 Task: Search one way flight ticket for 3 adults, 3 children in business from Charleston: Yeager Airport to Greensboro: Piedmont Triad International Airport on 5-1-2023. Choice of flights is Emirates and Kenya Airways. Number of bags: 4 checked bags. Price is upto 25000. Outbound departure time preference is 0:00.
Action: Mouse moved to (178, 371)
Screenshot: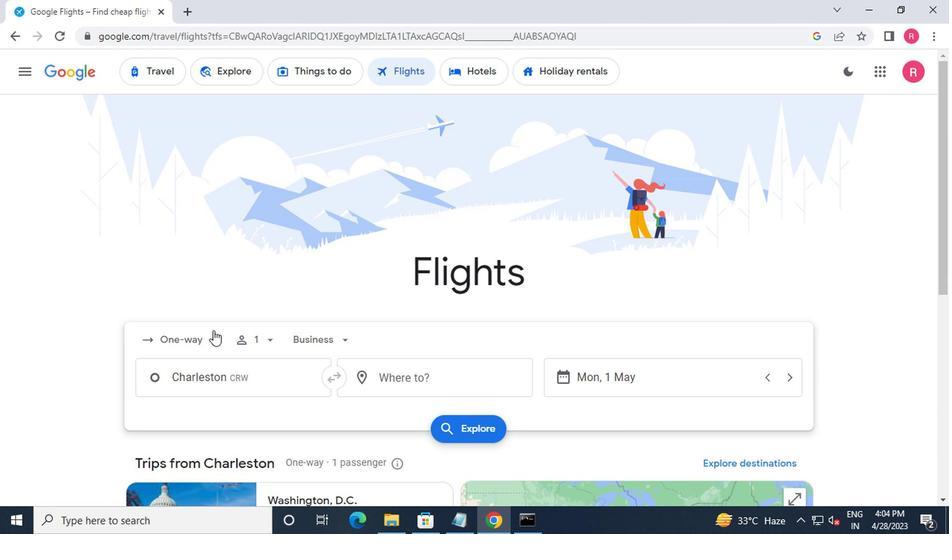 
Action: Mouse pressed left at (178, 371)
Screenshot: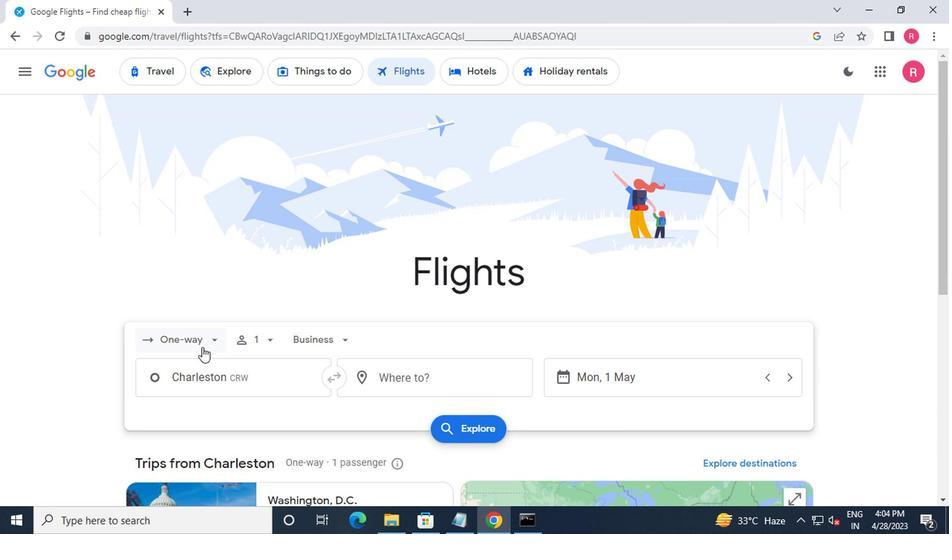 
Action: Mouse moved to (180, 348)
Screenshot: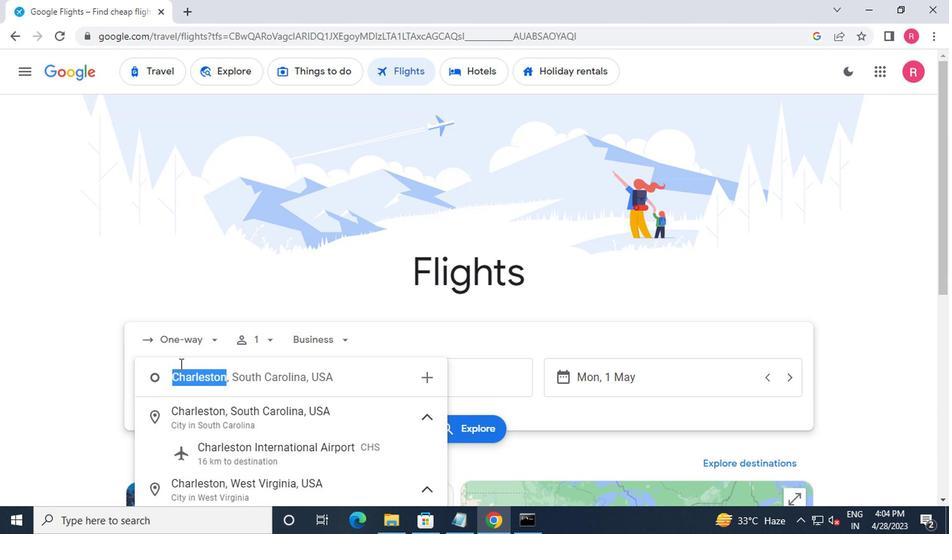 
Action: Mouse pressed left at (180, 348)
Screenshot: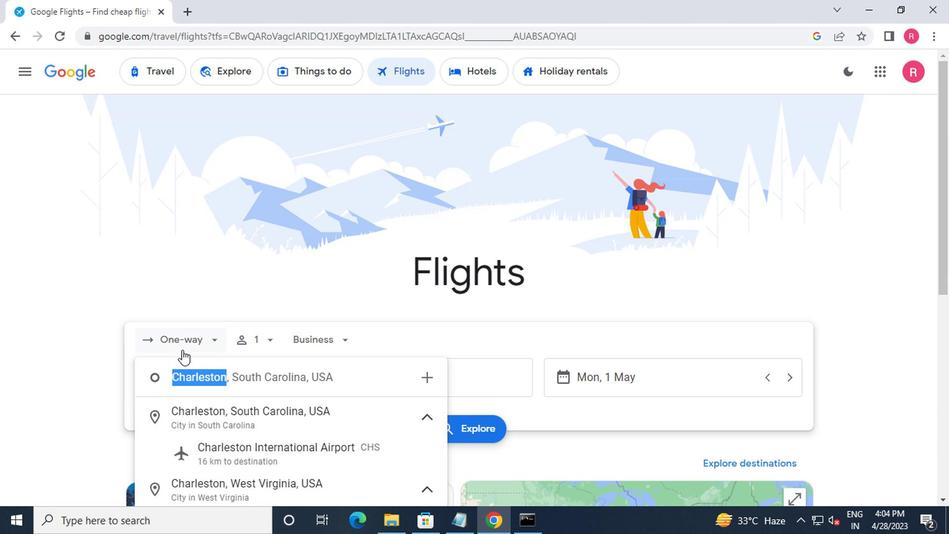 
Action: Mouse moved to (217, 410)
Screenshot: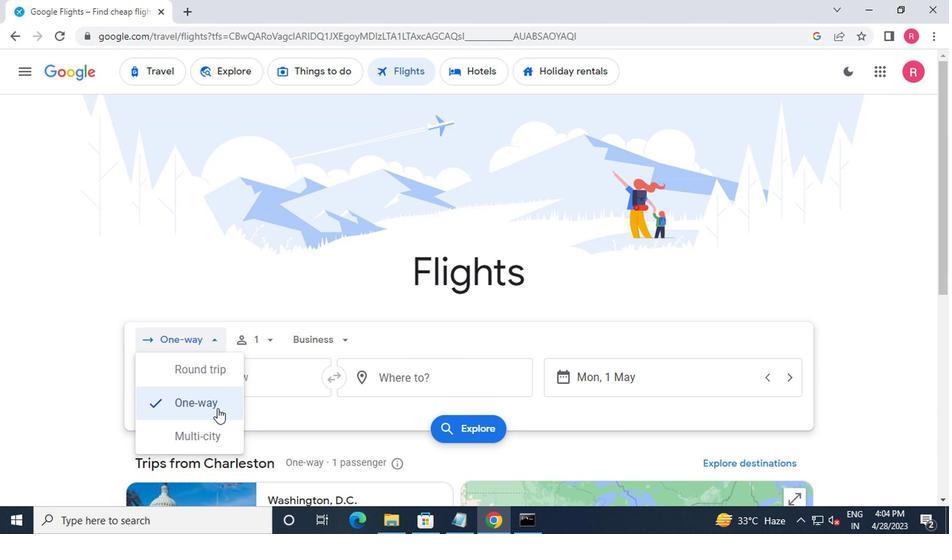 
Action: Mouse pressed left at (217, 410)
Screenshot: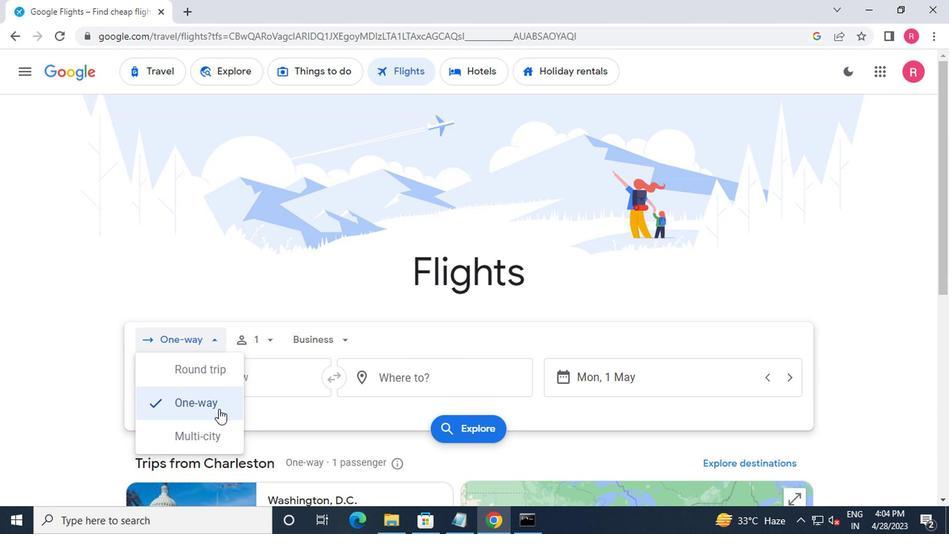 
Action: Mouse moved to (258, 346)
Screenshot: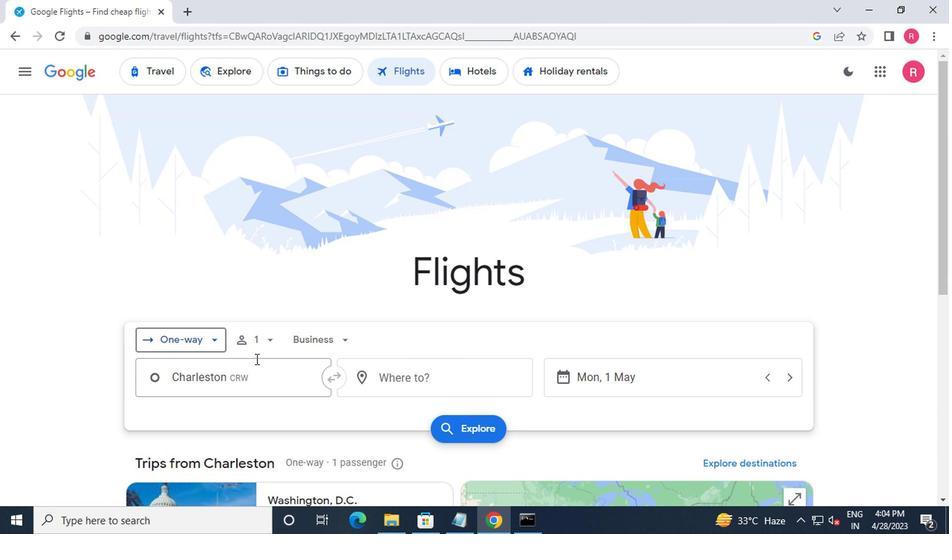 
Action: Mouse pressed left at (258, 346)
Screenshot: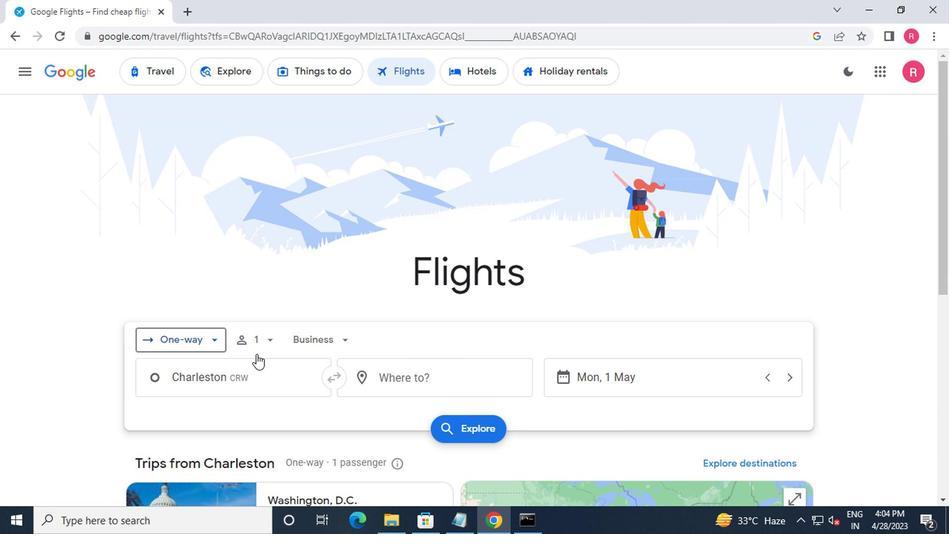 
Action: Mouse moved to (378, 381)
Screenshot: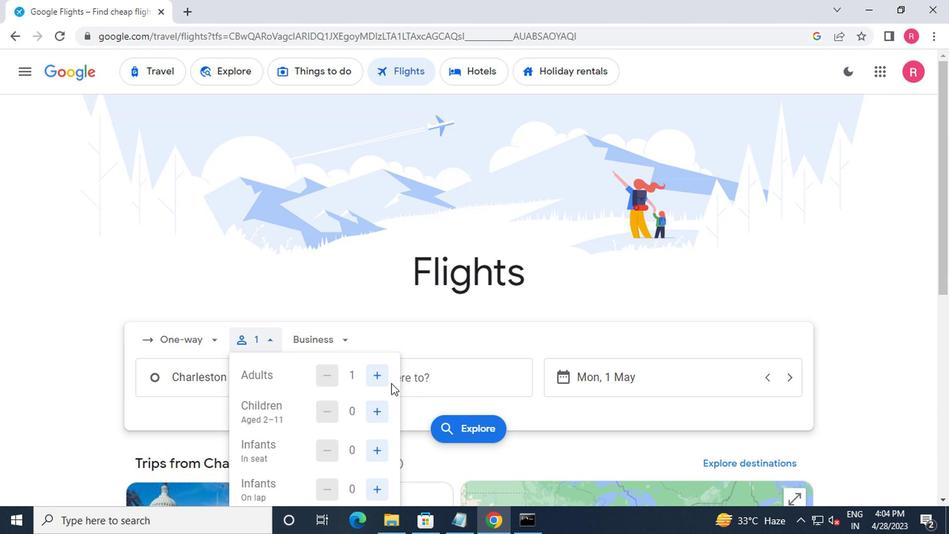 
Action: Mouse pressed left at (378, 381)
Screenshot: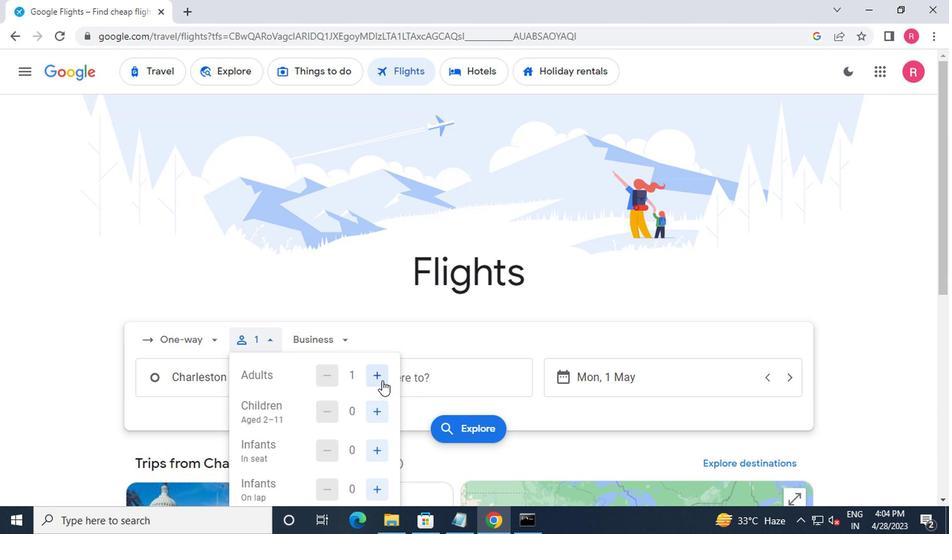 
Action: Mouse moved to (378, 381)
Screenshot: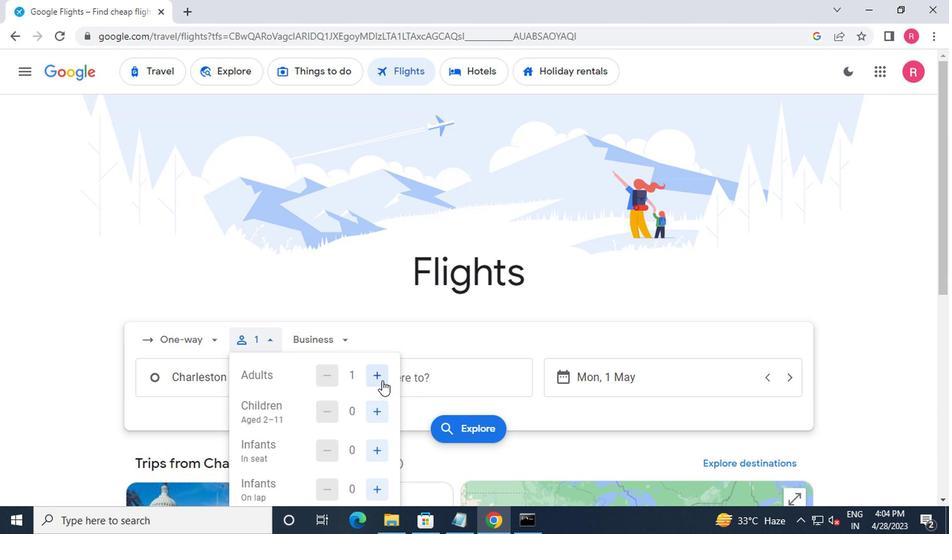 
Action: Mouse pressed left at (378, 381)
Screenshot: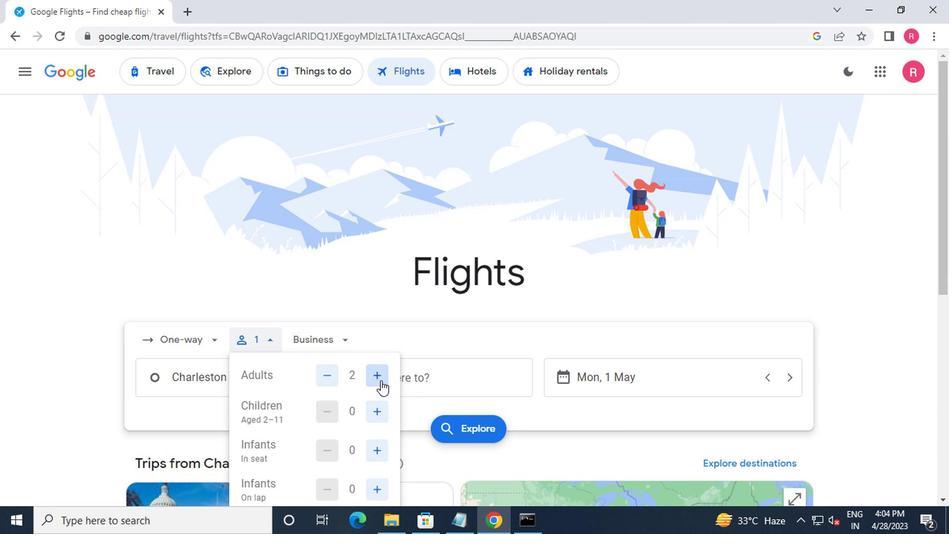 
Action: Mouse moved to (326, 378)
Screenshot: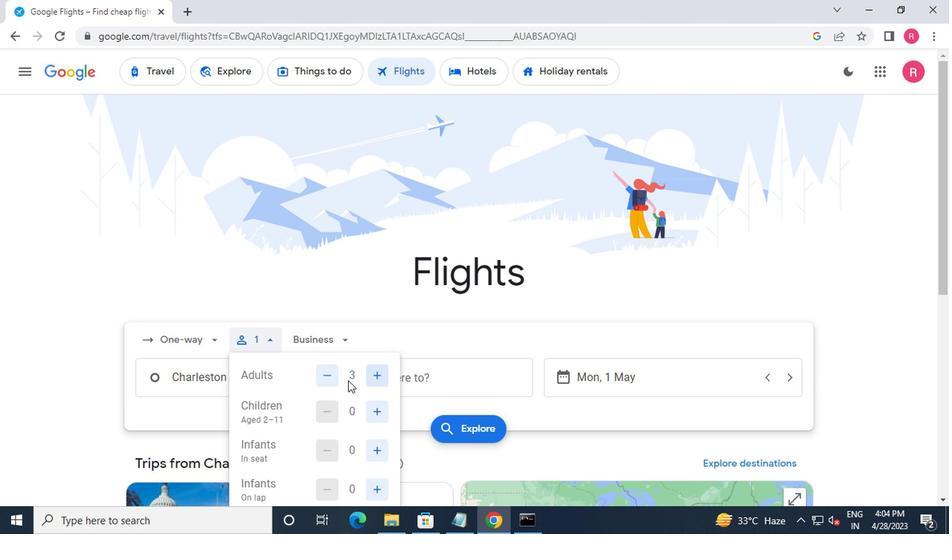 
Action: Mouse pressed left at (326, 378)
Screenshot: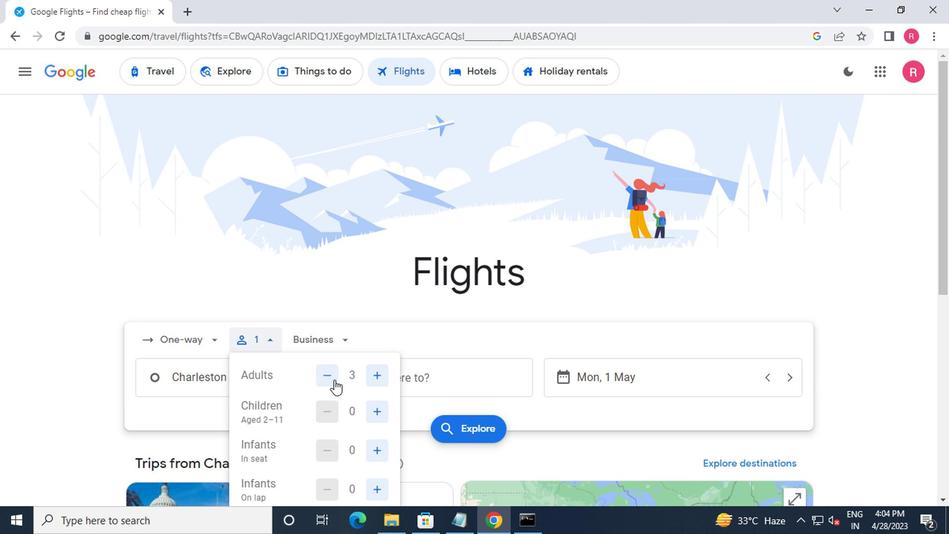 
Action: Mouse moved to (377, 448)
Screenshot: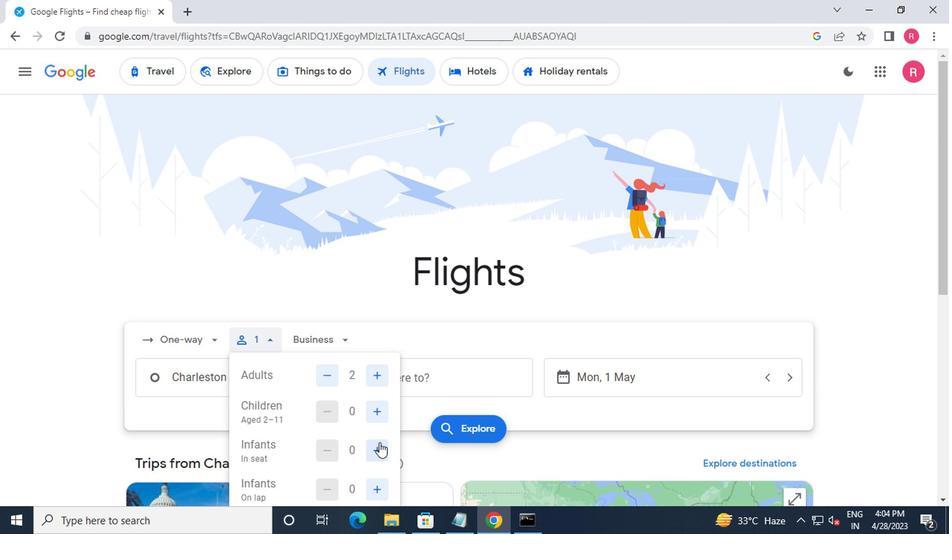 
Action: Mouse pressed left at (377, 448)
Screenshot: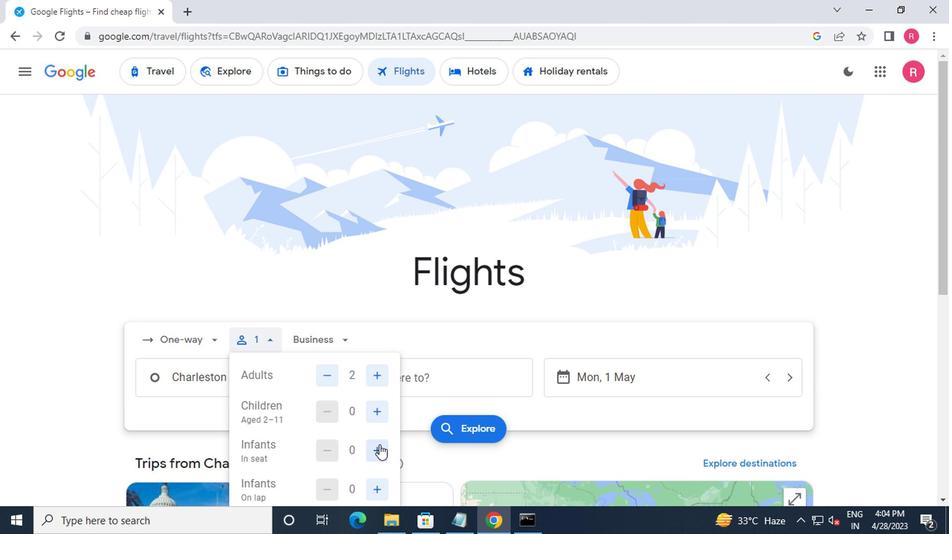 
Action: Mouse moved to (377, 448)
Screenshot: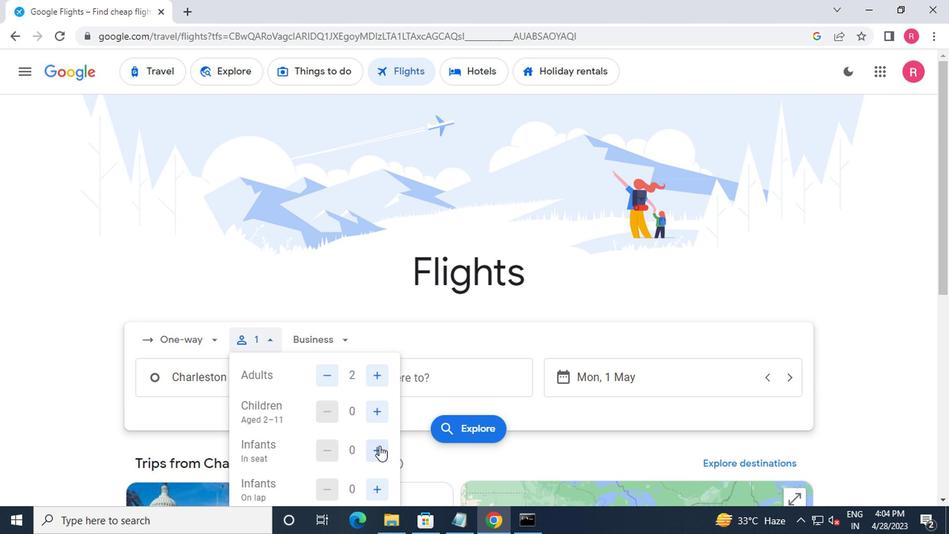 
Action: Mouse pressed left at (377, 448)
Screenshot: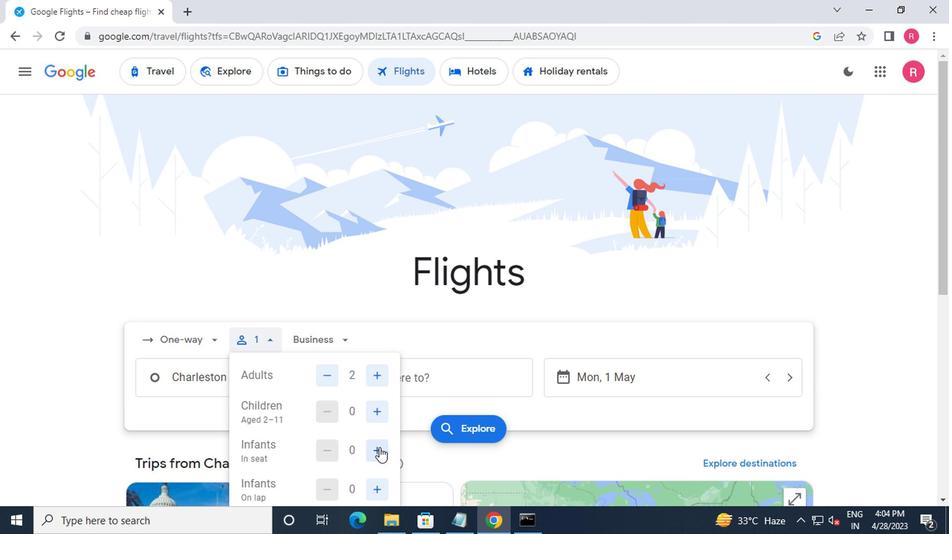 
Action: Mouse moved to (374, 489)
Screenshot: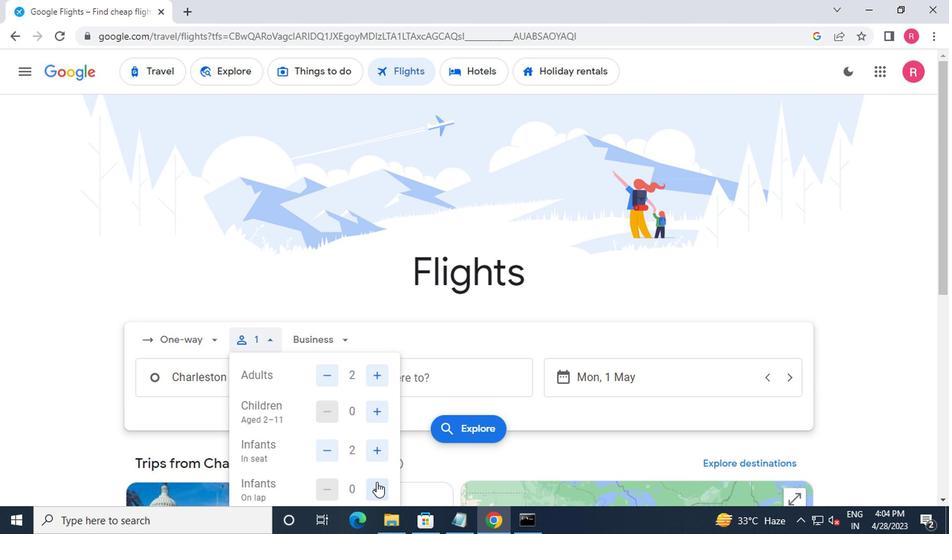 
Action: Mouse pressed left at (374, 489)
Screenshot: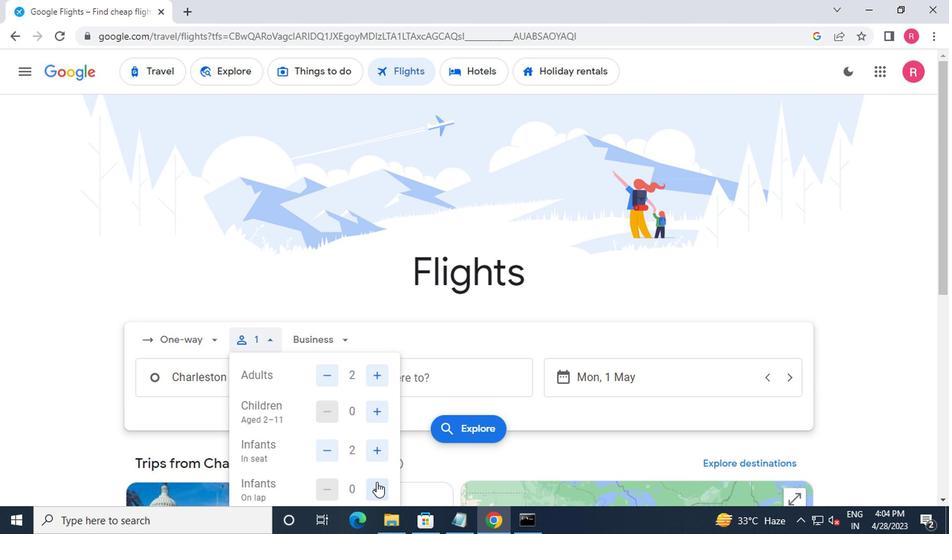
Action: Mouse moved to (331, 342)
Screenshot: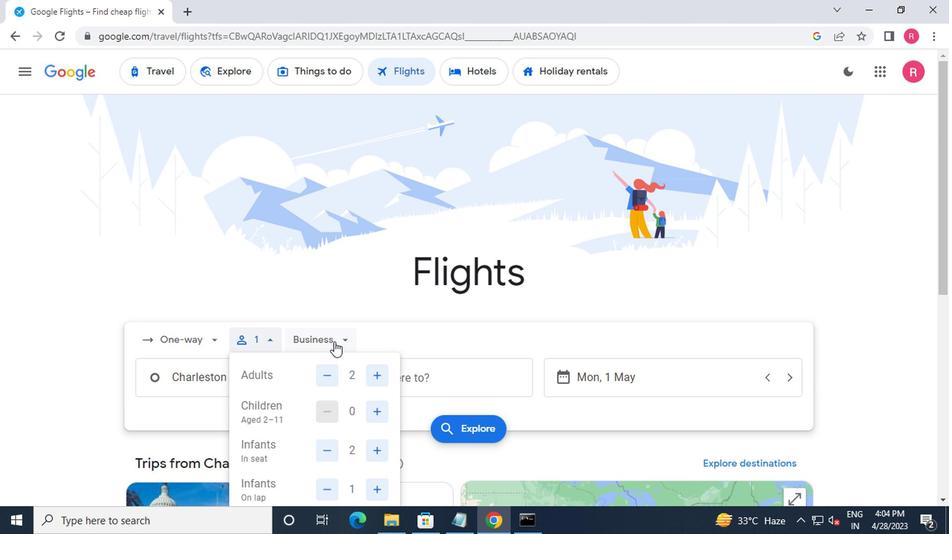 
Action: Mouse pressed left at (331, 342)
Screenshot: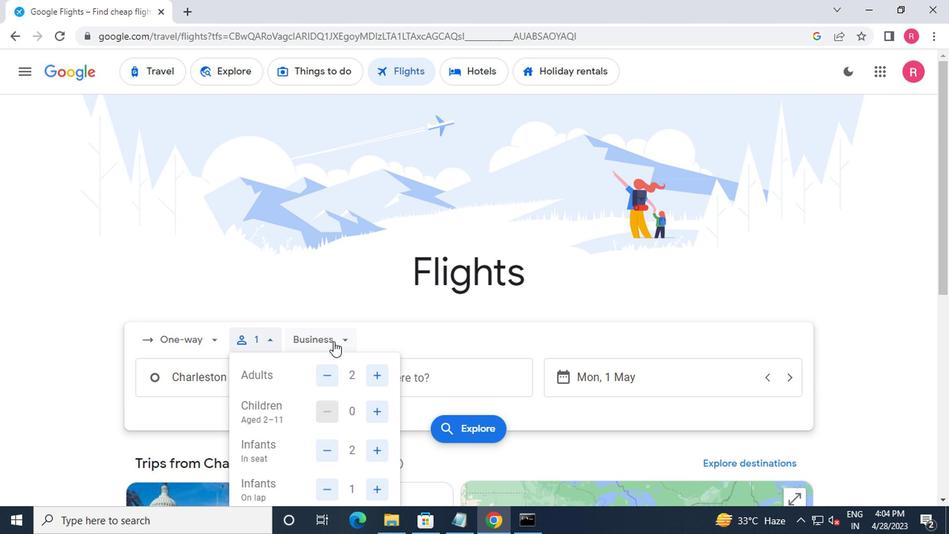 
Action: Mouse moved to (332, 476)
Screenshot: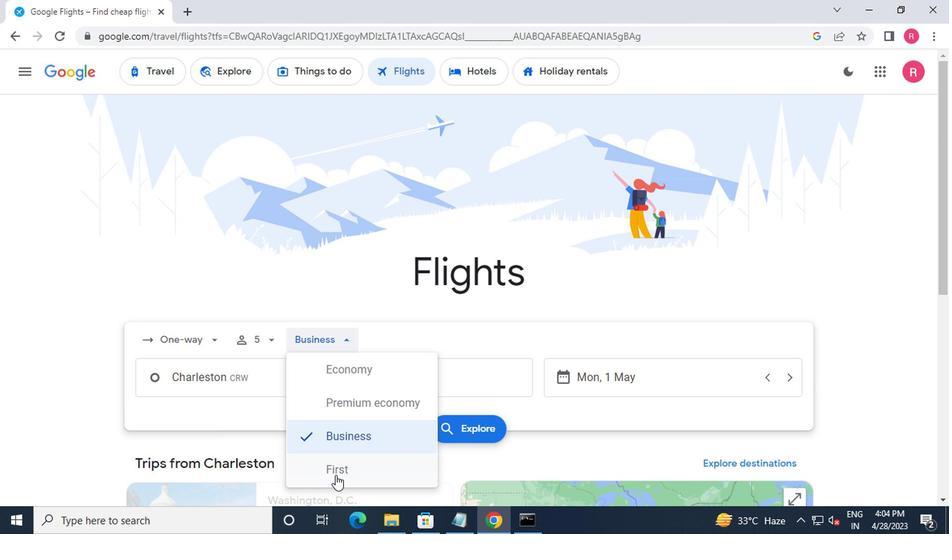 
Action: Mouse pressed left at (332, 476)
Screenshot: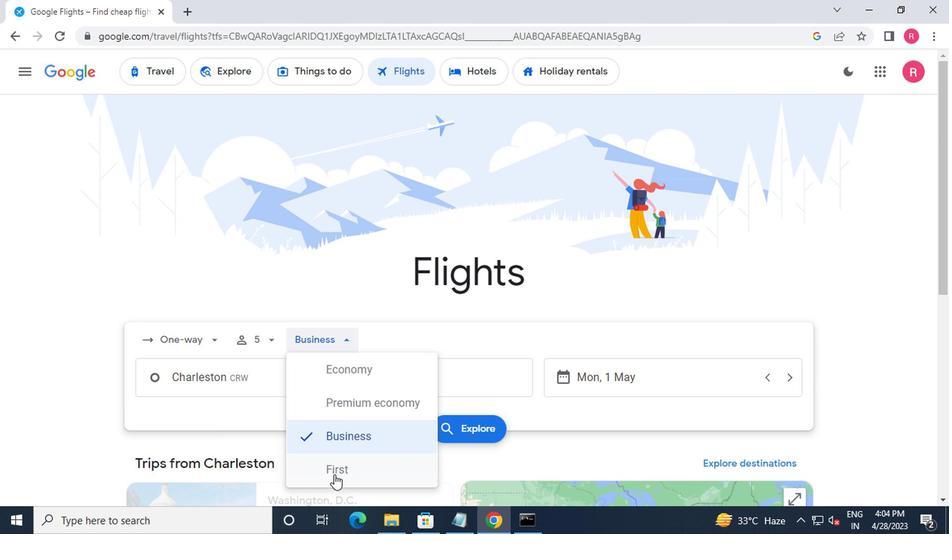 
Action: Mouse moved to (271, 395)
Screenshot: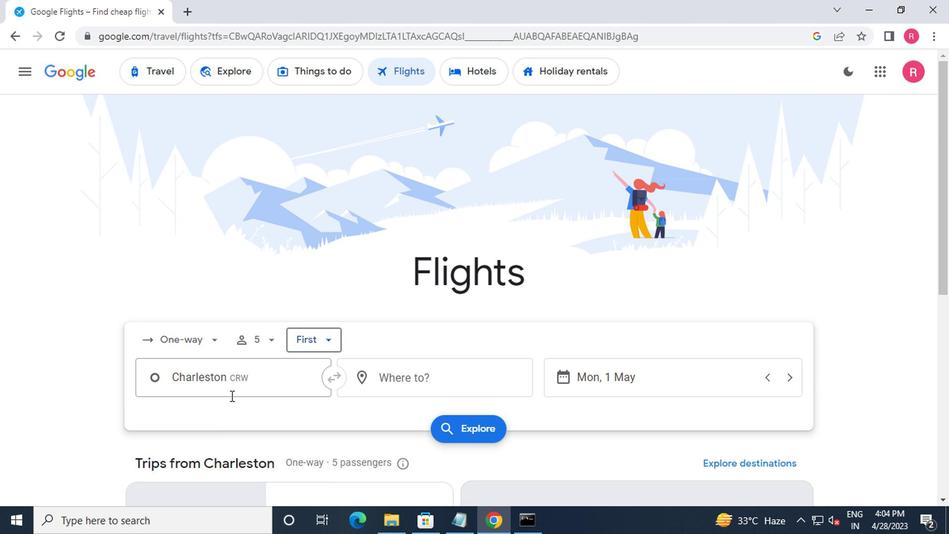 
Action: Mouse pressed left at (271, 395)
Screenshot: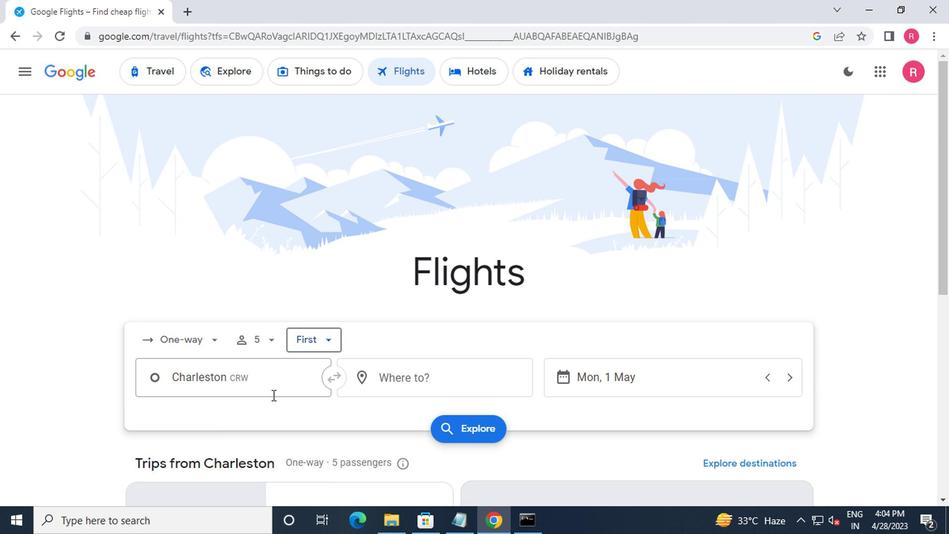 
Action: Mouse moved to (270, 404)
Screenshot: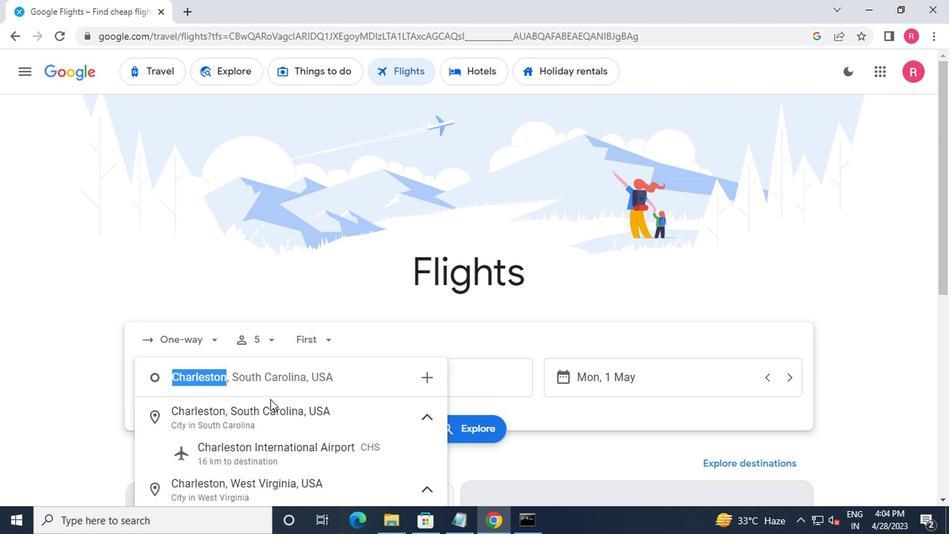
Action: Key pressed <Key.shift><Key.shift><Key.shift><Key.shift><Key.shift><Key.shift><Key.shift><Key.shift>YEAGER
Screenshot: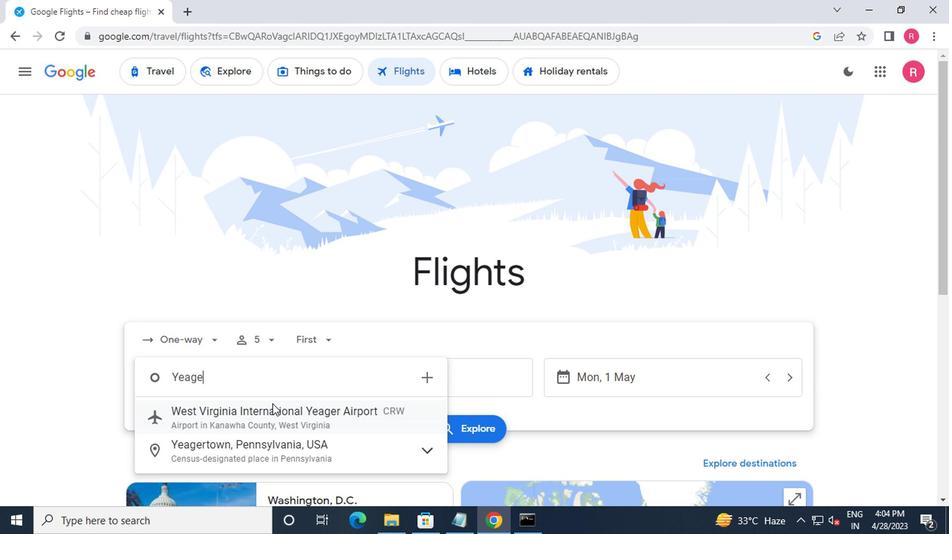 
Action: Mouse moved to (270, 407)
Screenshot: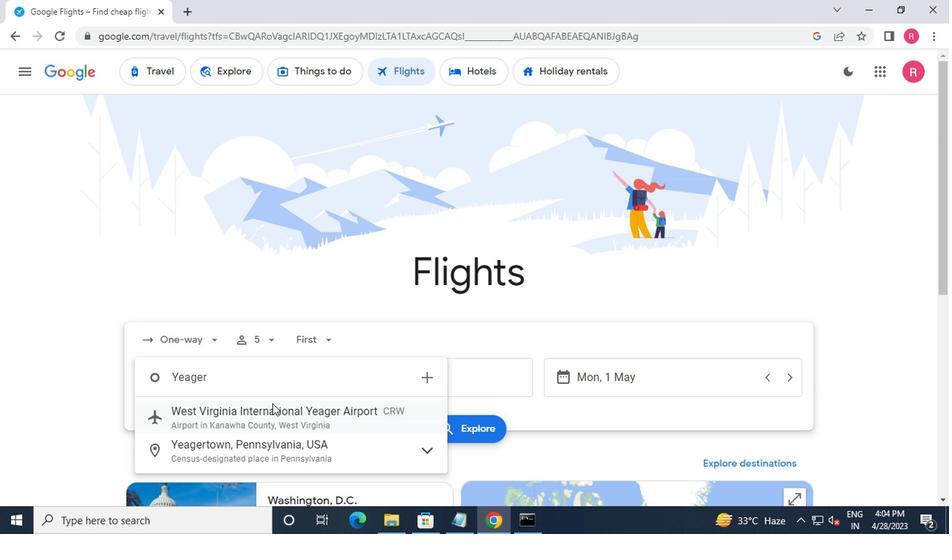 
Action: Mouse pressed left at (270, 407)
Screenshot: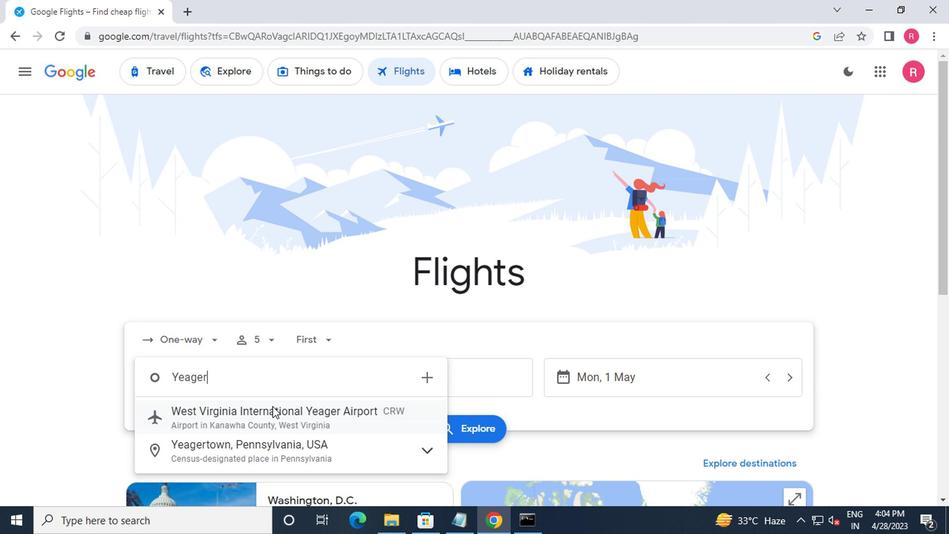 
Action: Mouse moved to (265, 419)
Screenshot: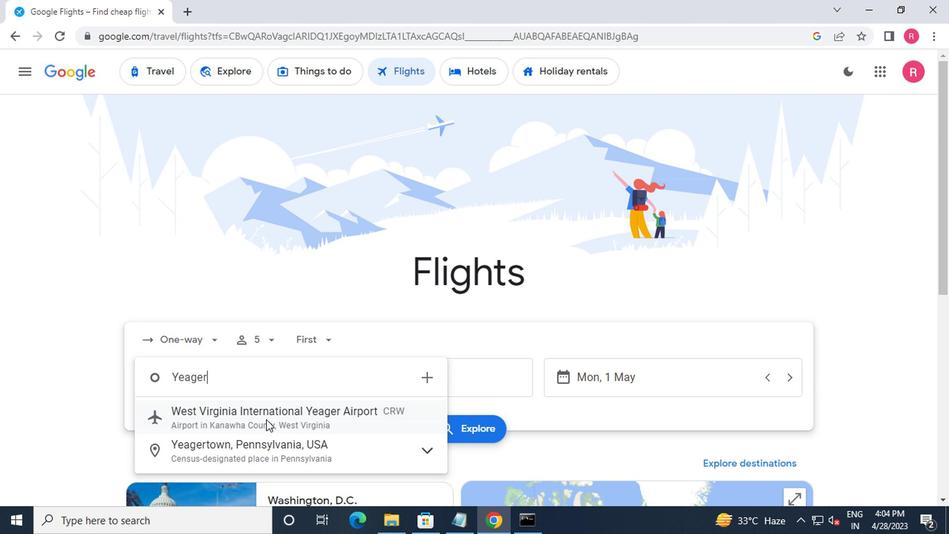 
Action: Mouse pressed left at (265, 419)
Screenshot: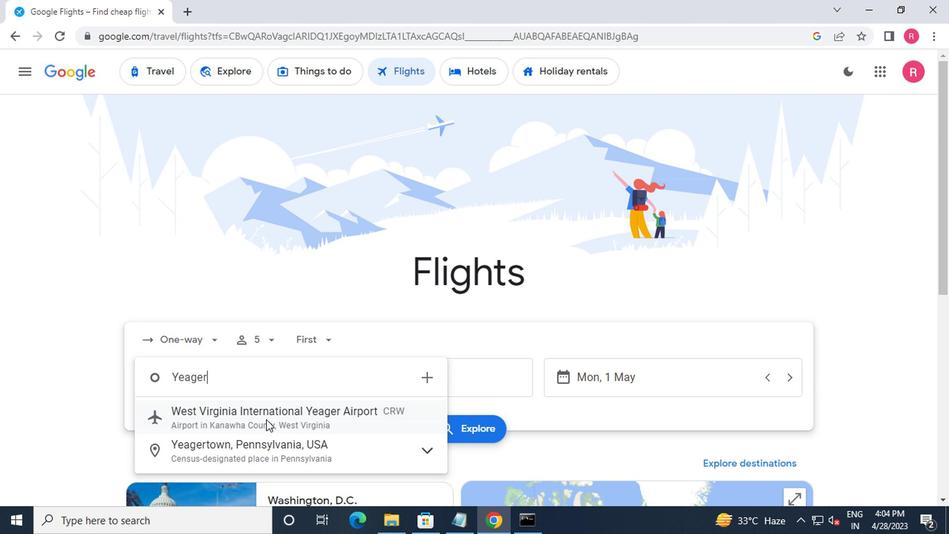 
Action: Mouse moved to (412, 374)
Screenshot: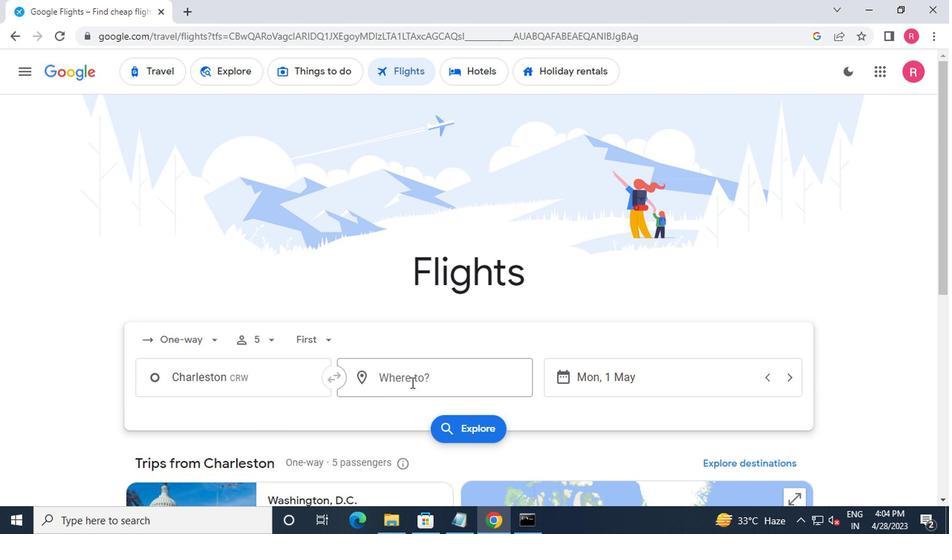 
Action: Mouse pressed left at (412, 374)
Screenshot: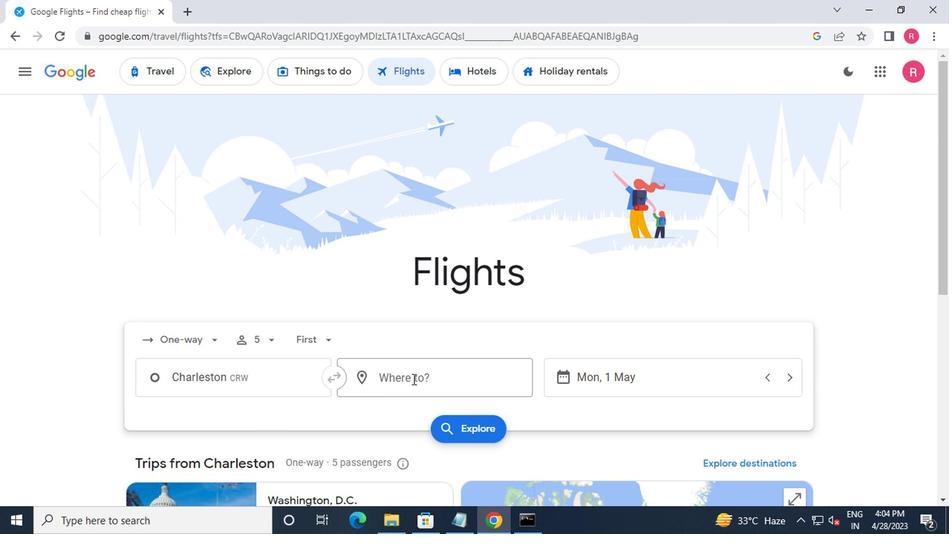 
Action: Mouse moved to (399, 436)
Screenshot: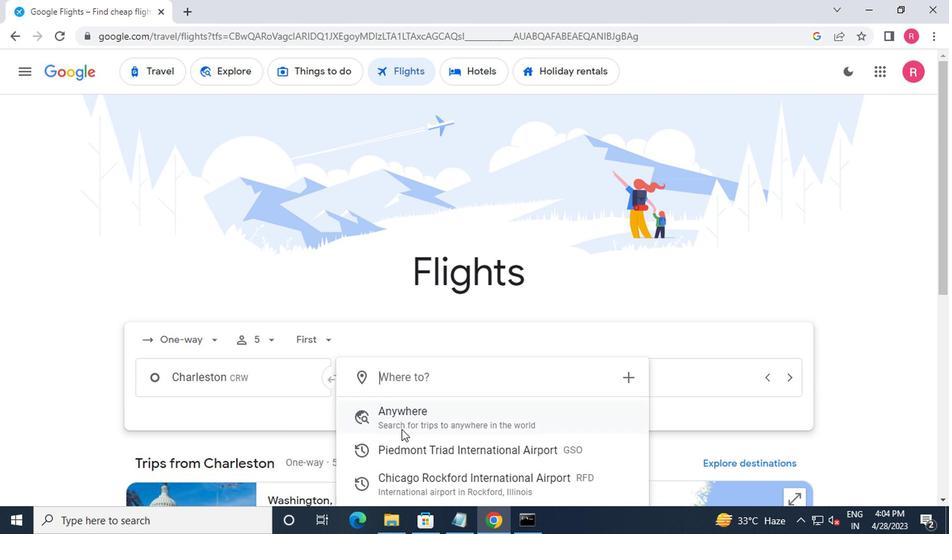 
Action: Mouse scrolled (399, 435) with delta (0, 0)
Screenshot: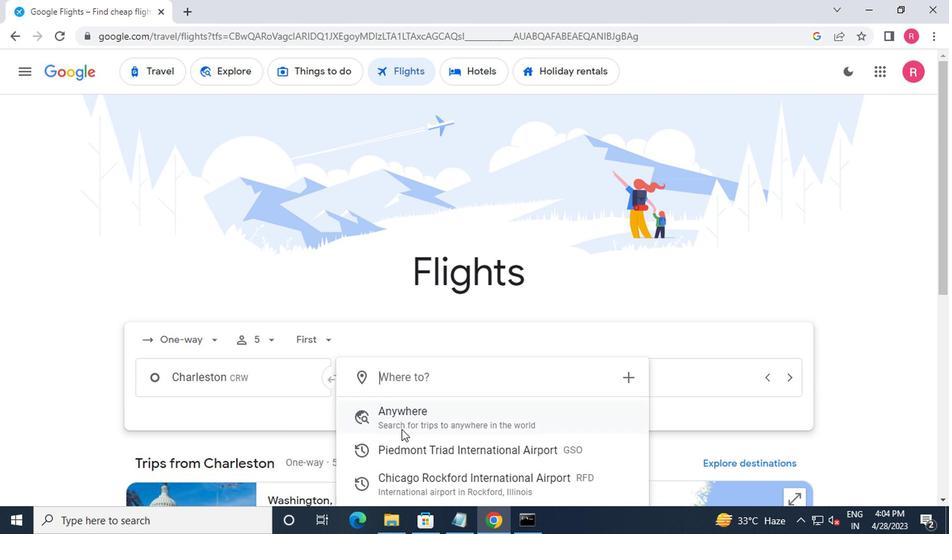 
Action: Mouse moved to (399, 436)
Screenshot: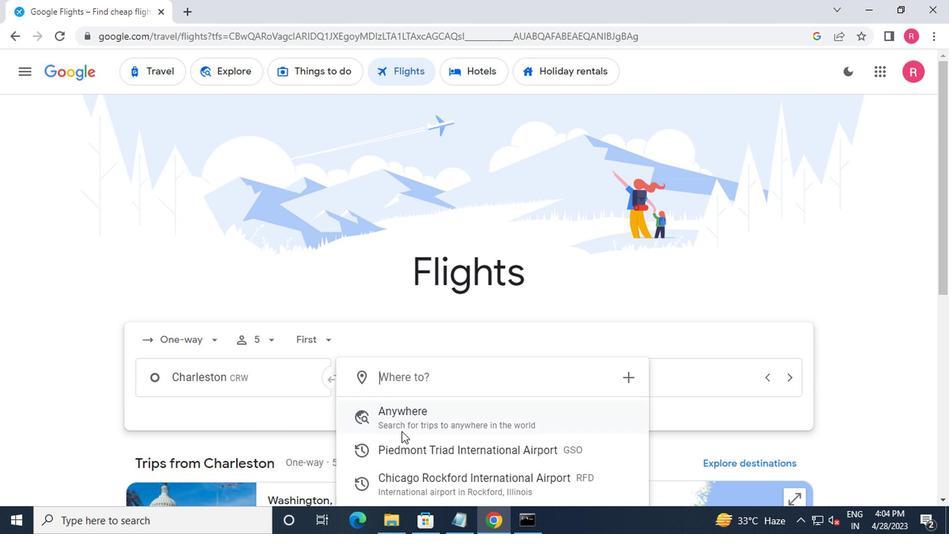 
Action: Mouse scrolled (399, 436) with delta (0, 0)
Screenshot: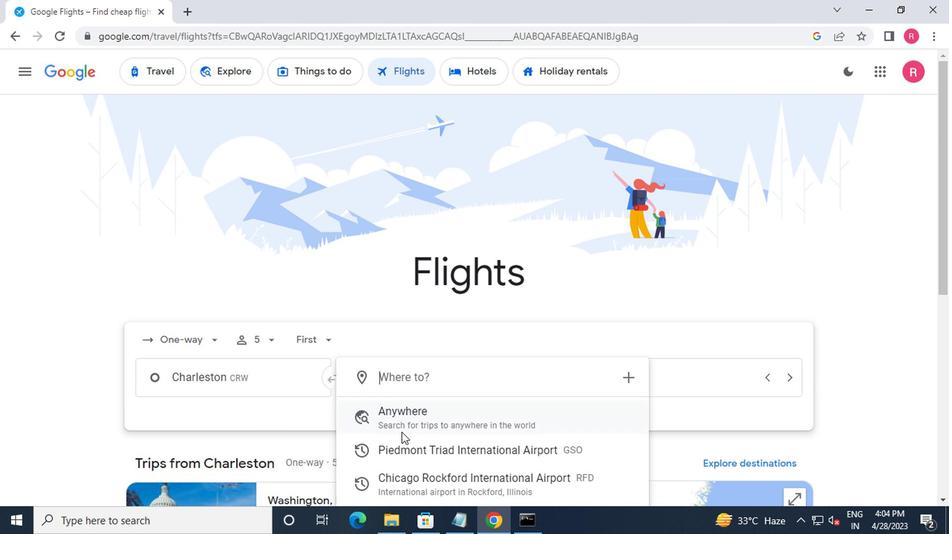
Action: Mouse moved to (403, 388)
Screenshot: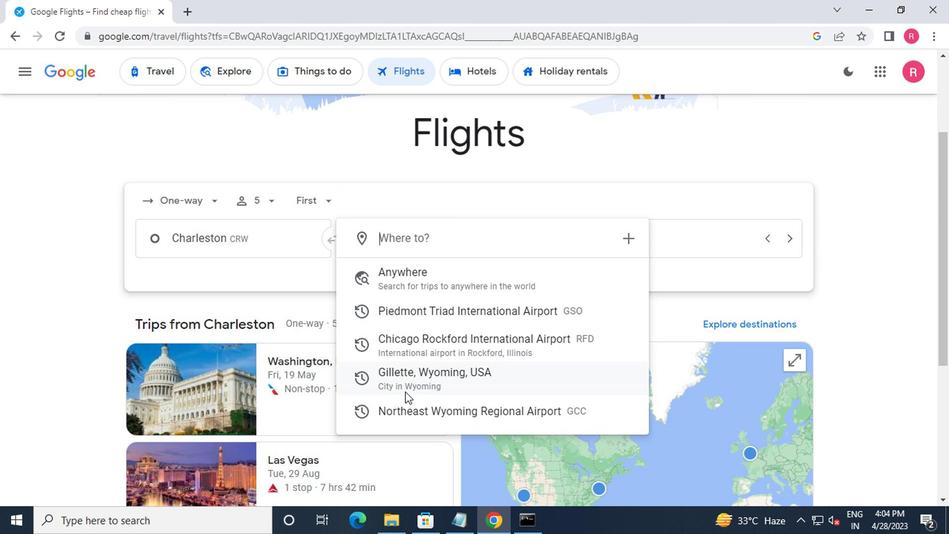 
Action: Mouse pressed left at (403, 388)
Screenshot: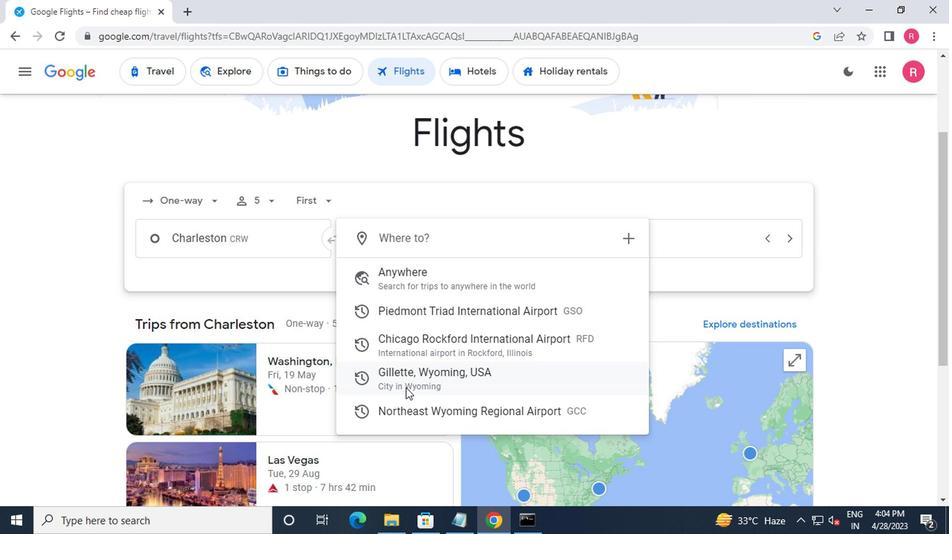 
Action: Mouse moved to (638, 240)
Screenshot: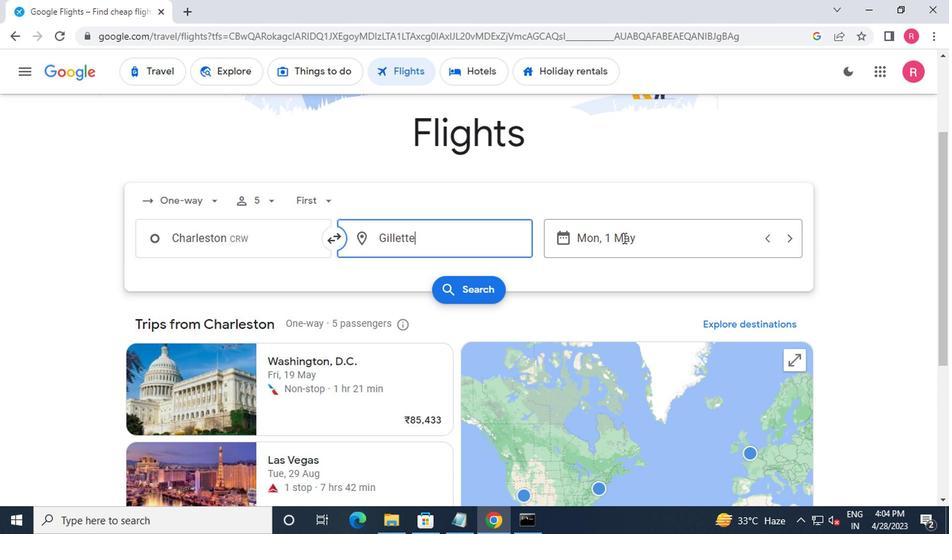 
Action: Mouse pressed left at (638, 240)
Screenshot: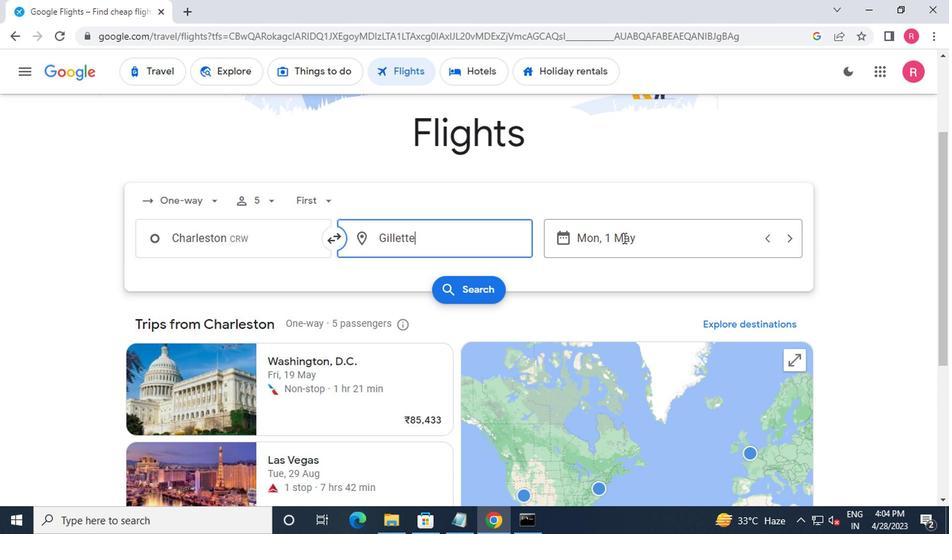 
Action: Mouse moved to (614, 261)
Screenshot: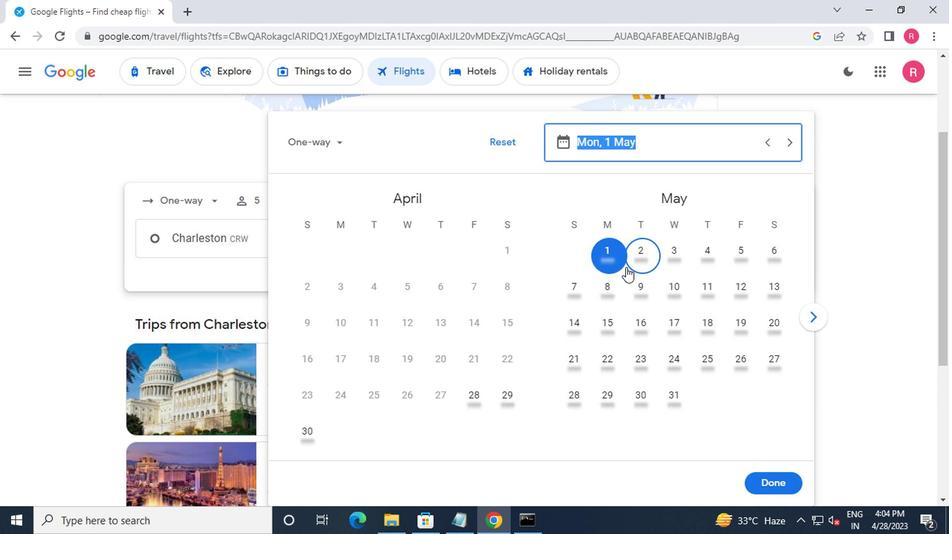 
Action: Mouse pressed left at (614, 261)
Screenshot: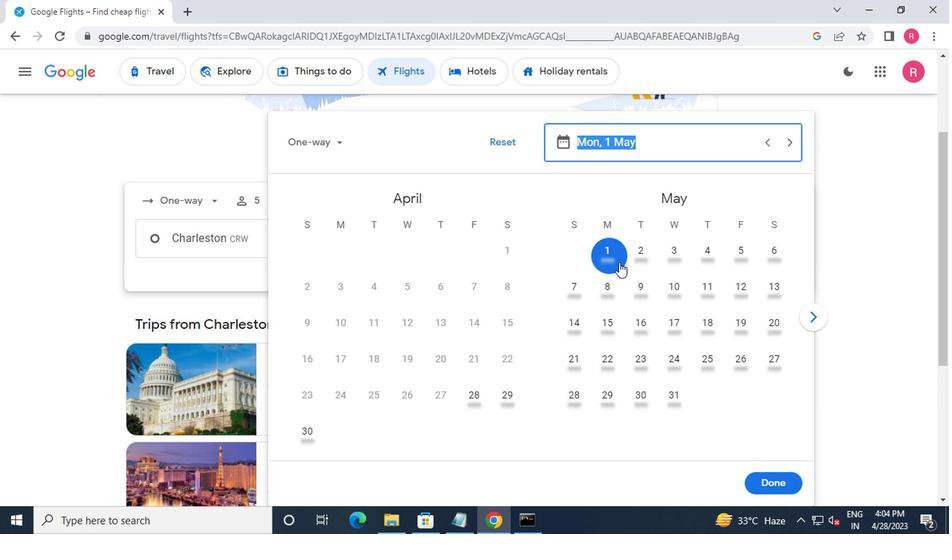 
Action: Mouse moved to (770, 488)
Screenshot: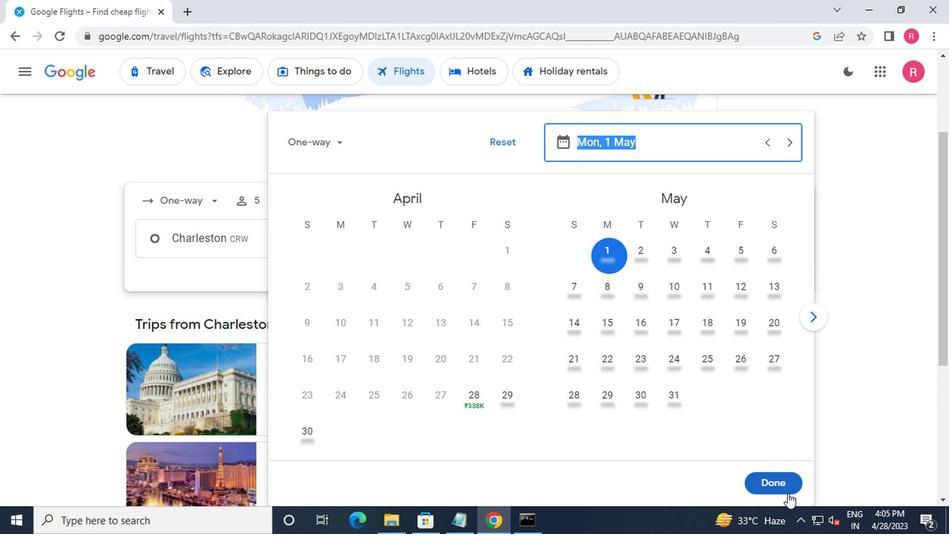 
Action: Mouse pressed left at (770, 488)
Screenshot: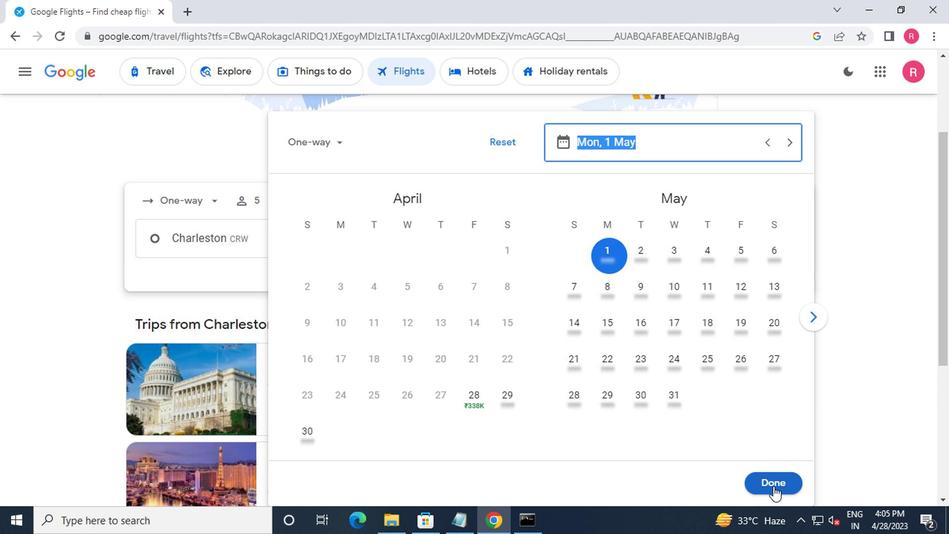 
Action: Mouse moved to (470, 299)
Screenshot: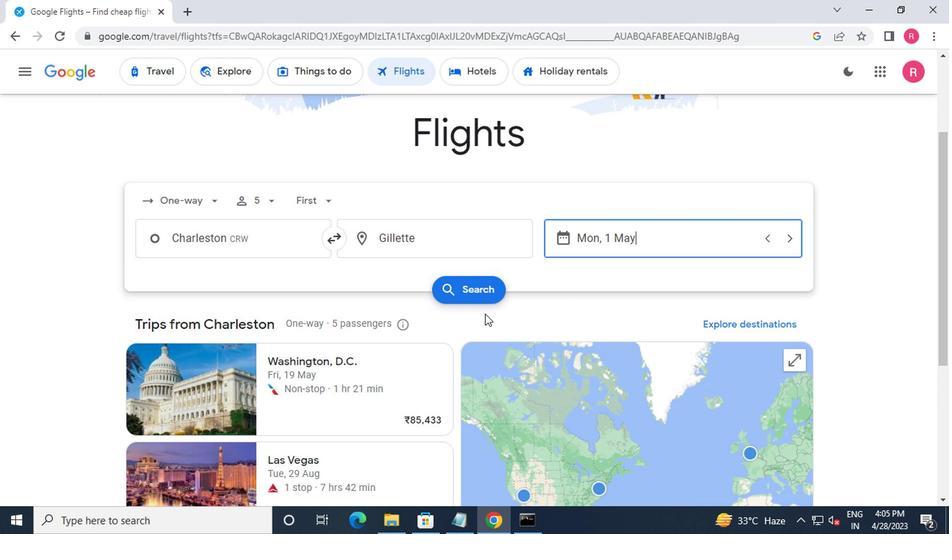 
Action: Mouse pressed left at (470, 299)
Screenshot: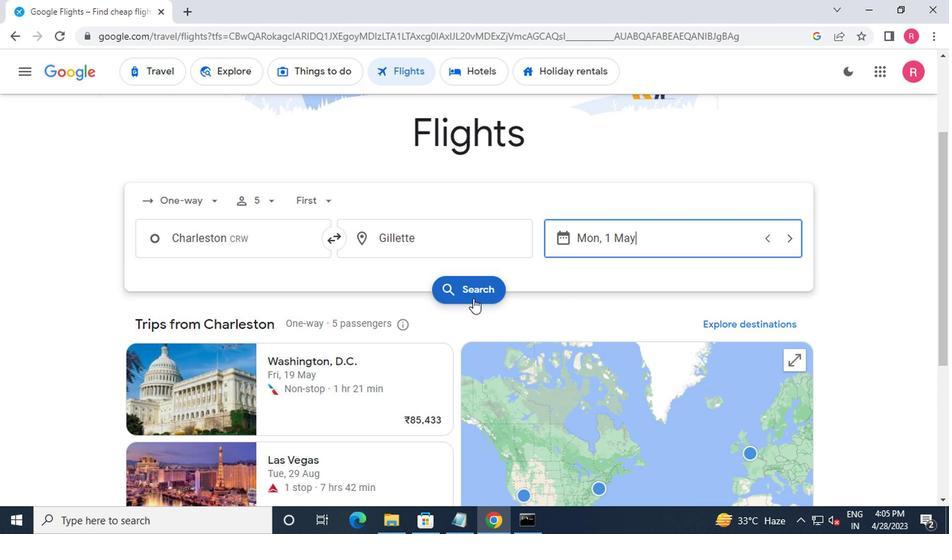 
Action: Mouse moved to (143, 205)
Screenshot: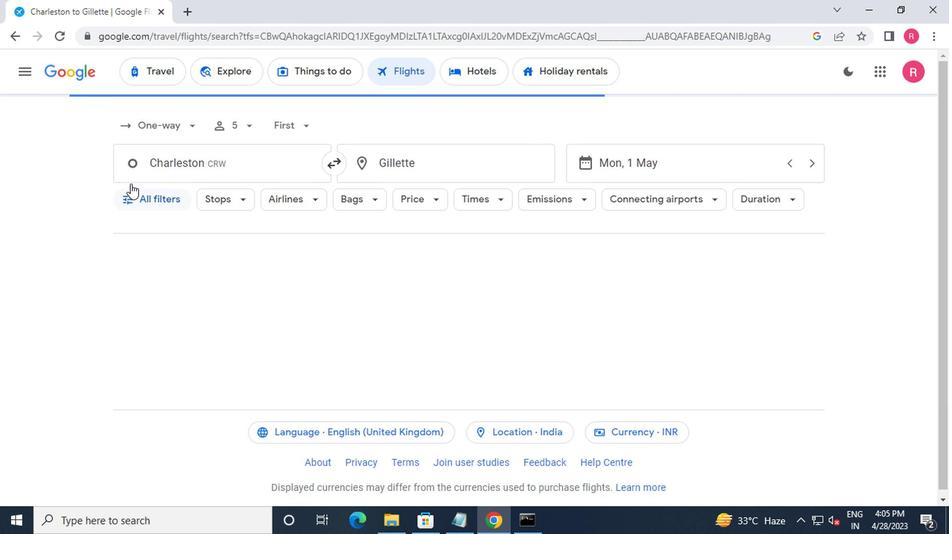 
Action: Mouse pressed left at (143, 205)
Screenshot: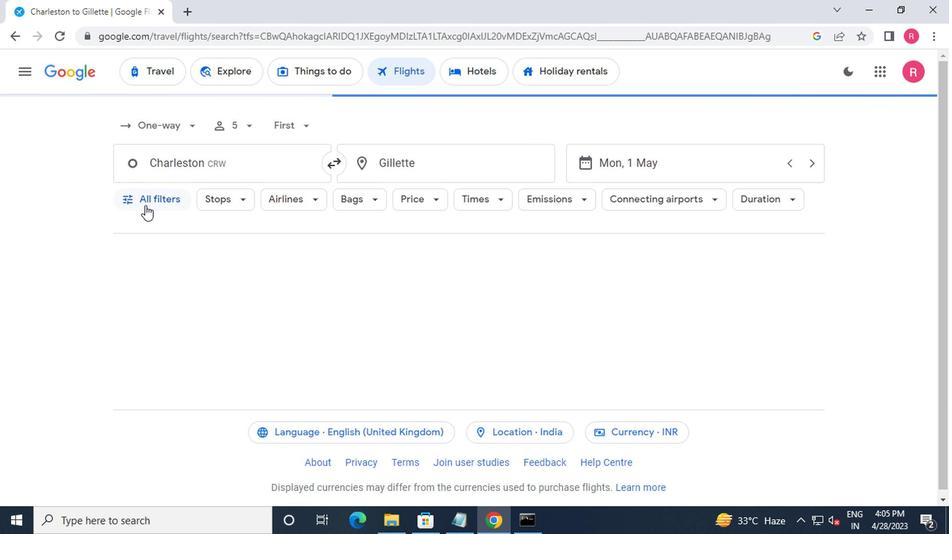 
Action: Mouse moved to (144, 217)
Screenshot: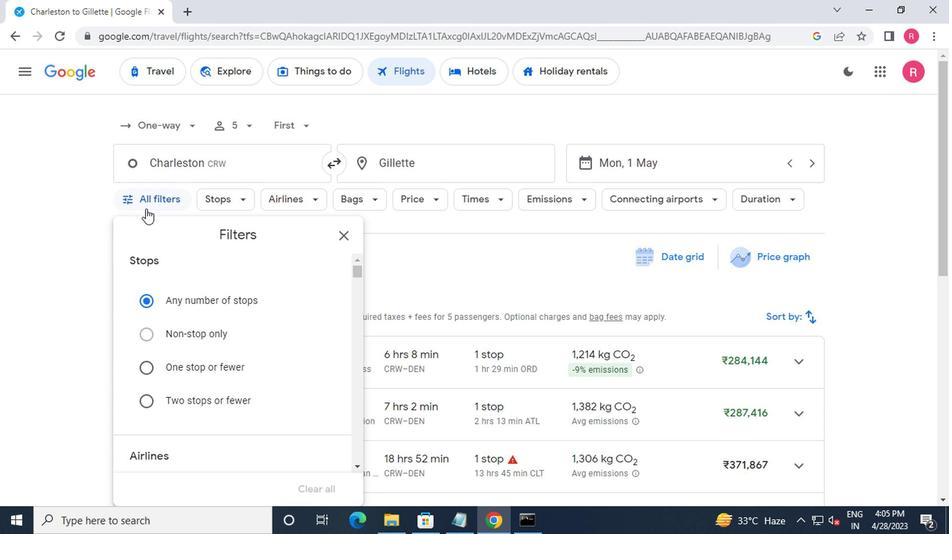 
Action: Mouse scrolled (144, 217) with delta (0, 0)
Screenshot: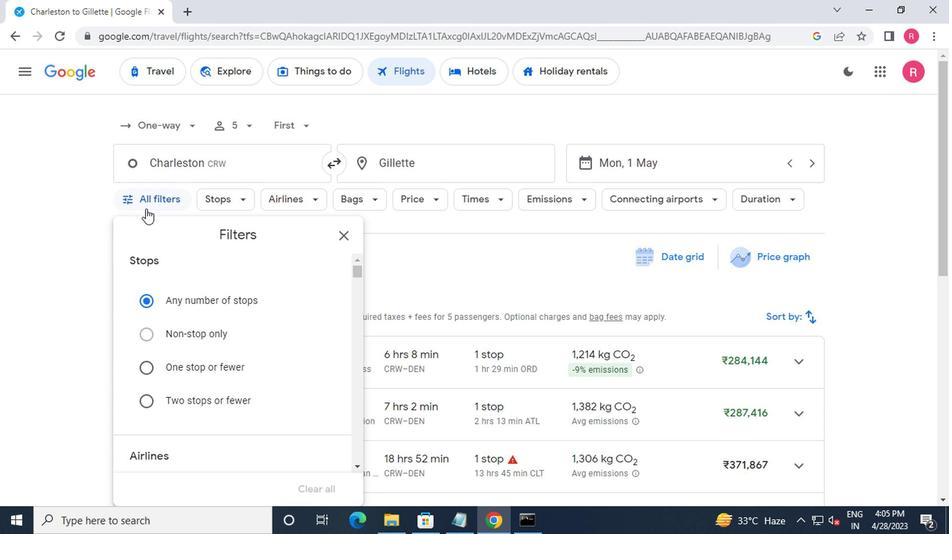 
Action: Mouse moved to (170, 305)
Screenshot: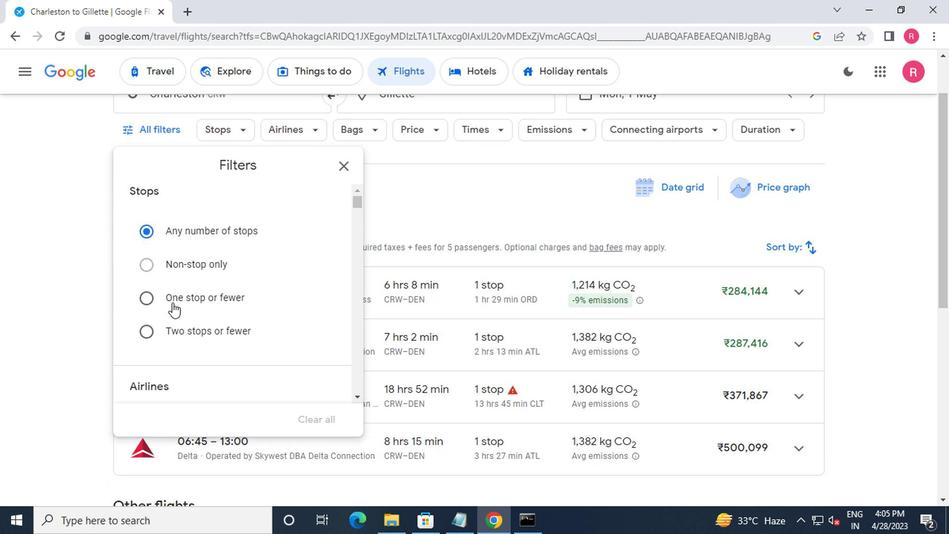 
Action: Mouse scrolled (170, 304) with delta (0, 0)
Screenshot: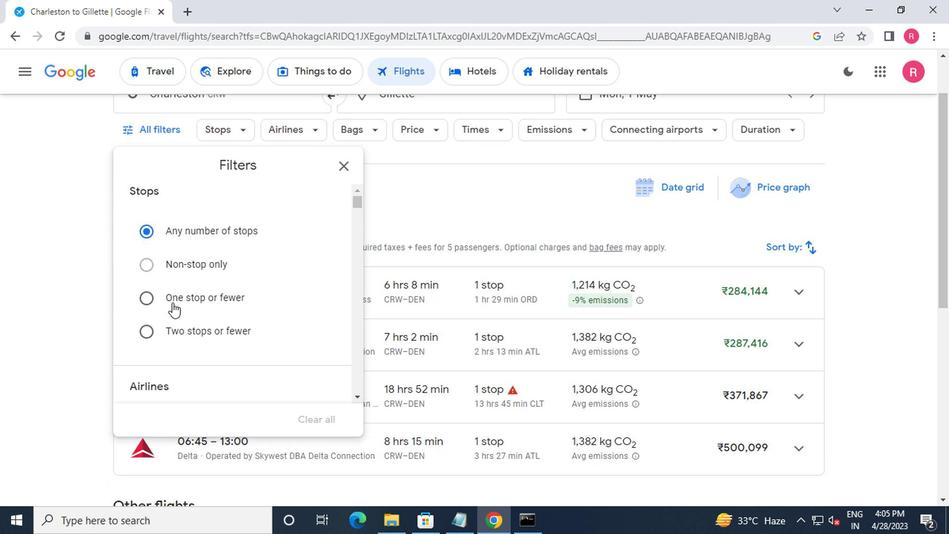 
Action: Mouse scrolled (170, 304) with delta (0, 0)
Screenshot: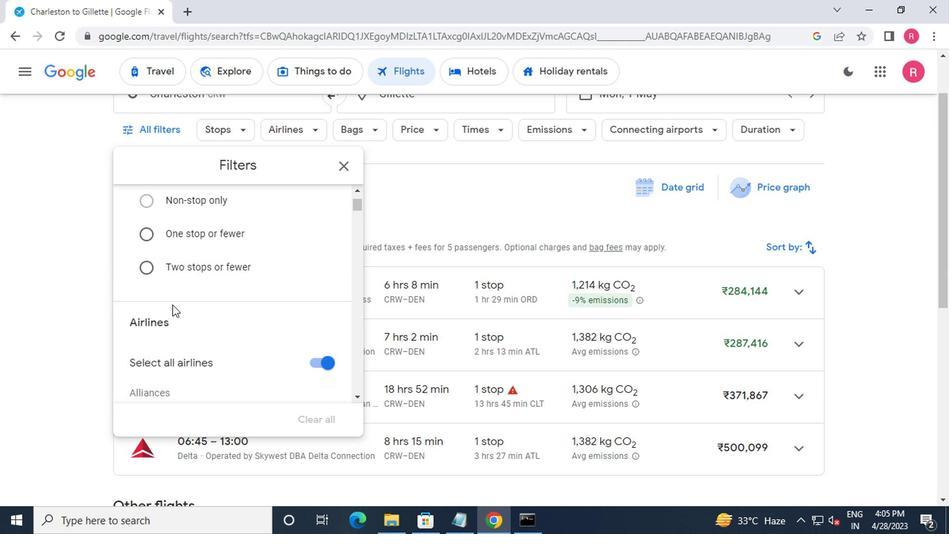 
Action: Mouse moved to (170, 305)
Screenshot: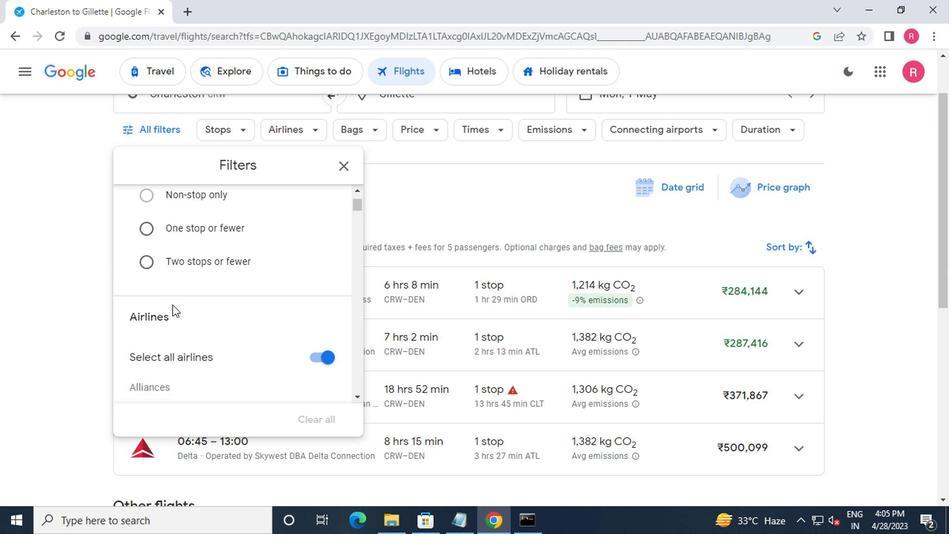 
Action: Mouse scrolled (170, 304) with delta (0, 0)
Screenshot: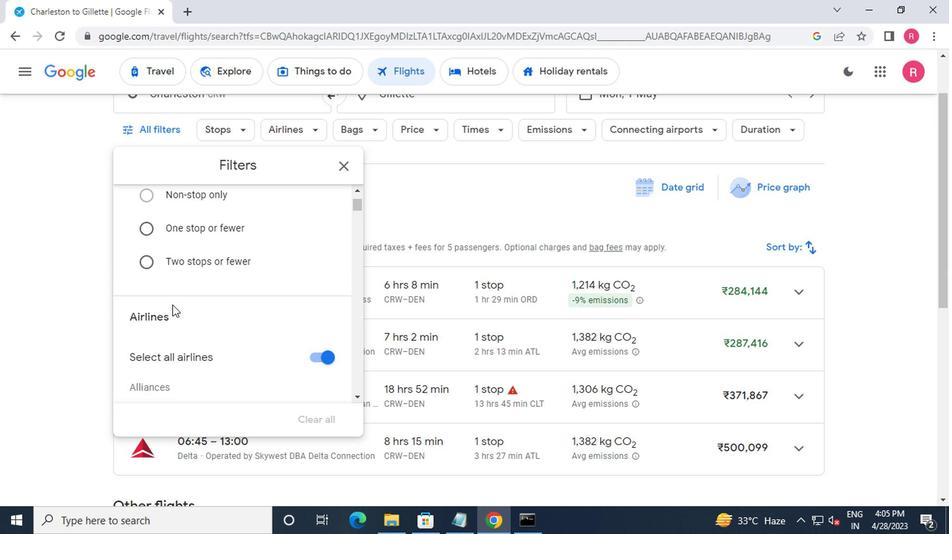 
Action: Mouse scrolled (170, 304) with delta (0, 0)
Screenshot: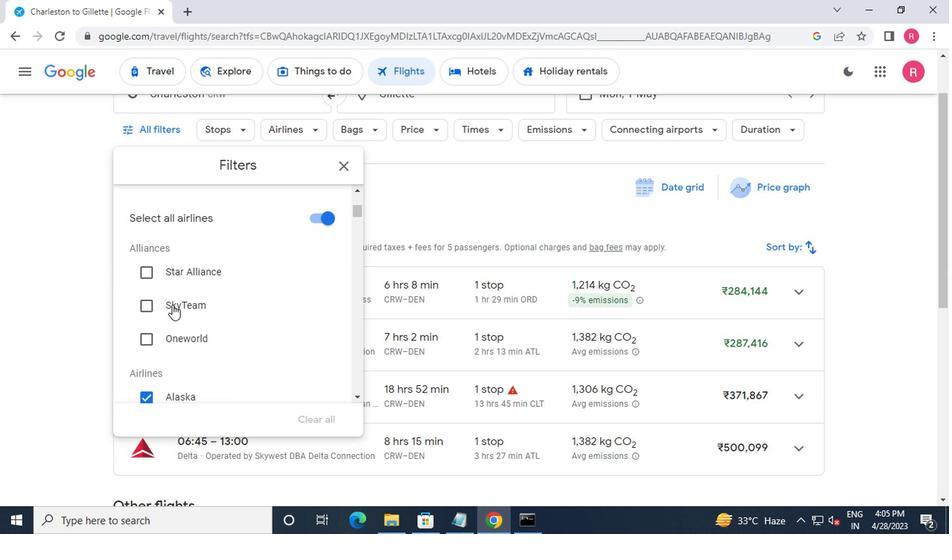 
Action: Mouse scrolled (170, 304) with delta (0, 0)
Screenshot: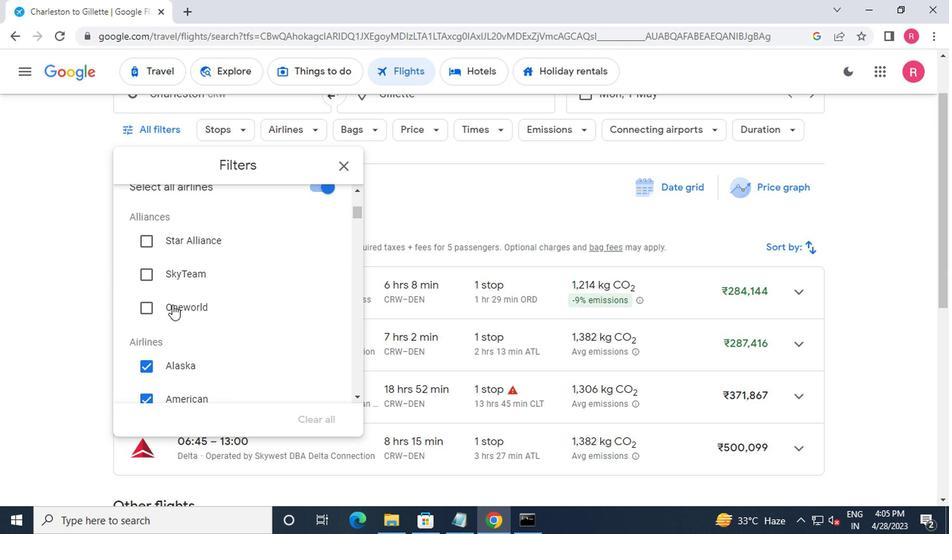 
Action: Mouse moved to (298, 325)
Screenshot: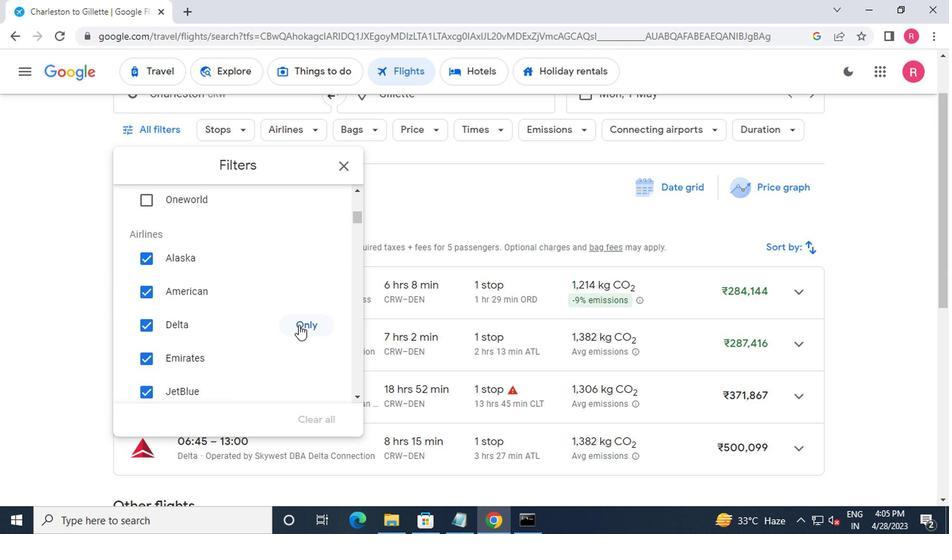 
Action: Mouse pressed left at (298, 325)
Screenshot: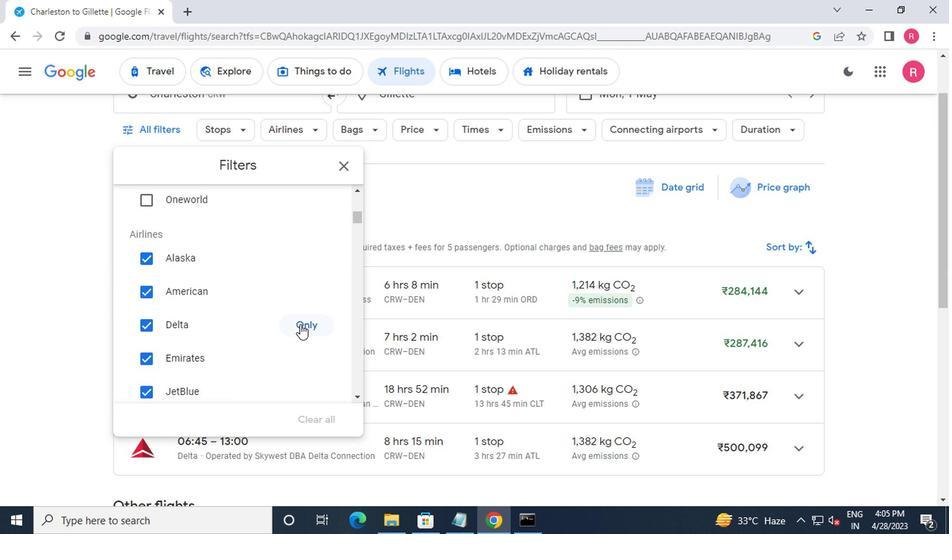 
Action: Mouse moved to (289, 328)
Screenshot: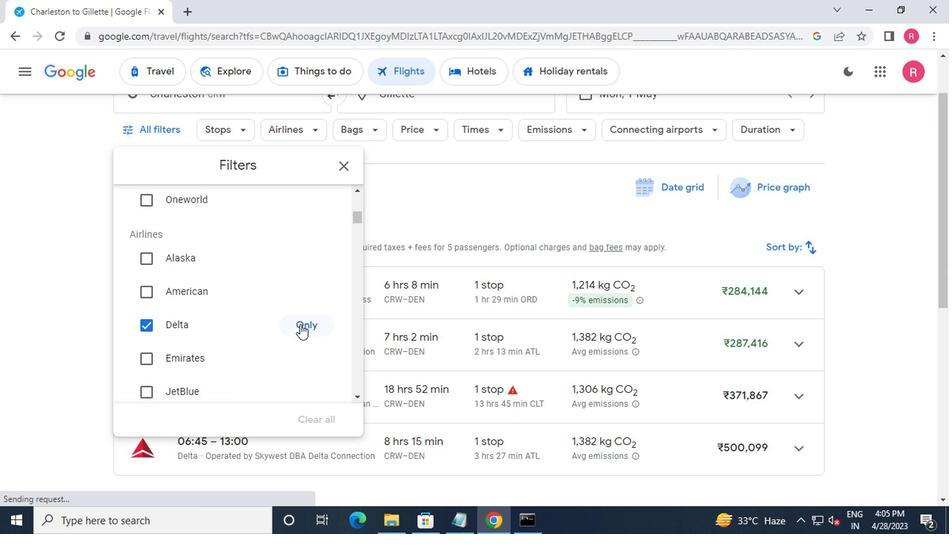 
Action: Mouse scrolled (289, 328) with delta (0, 0)
Screenshot: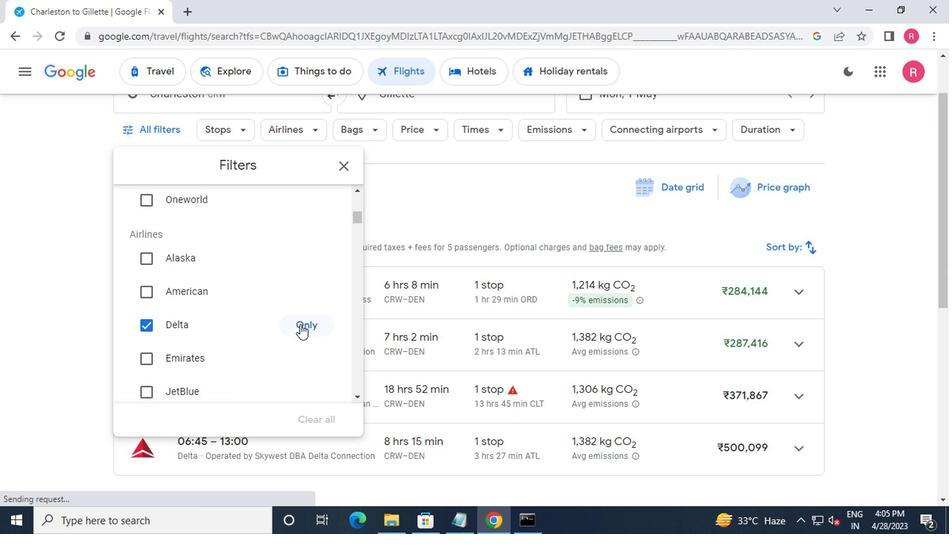 
Action: Mouse moved to (286, 331)
Screenshot: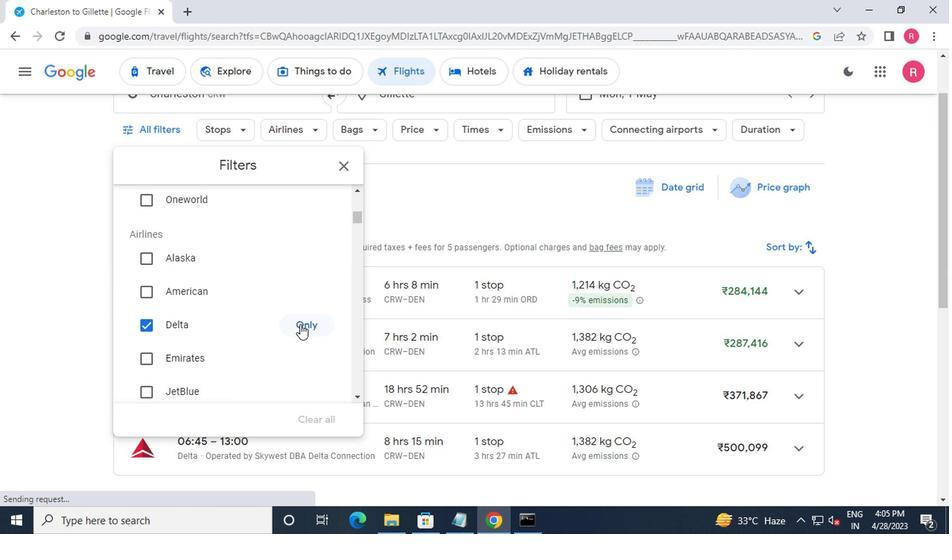 
Action: Mouse scrolled (286, 330) with delta (0, 0)
Screenshot: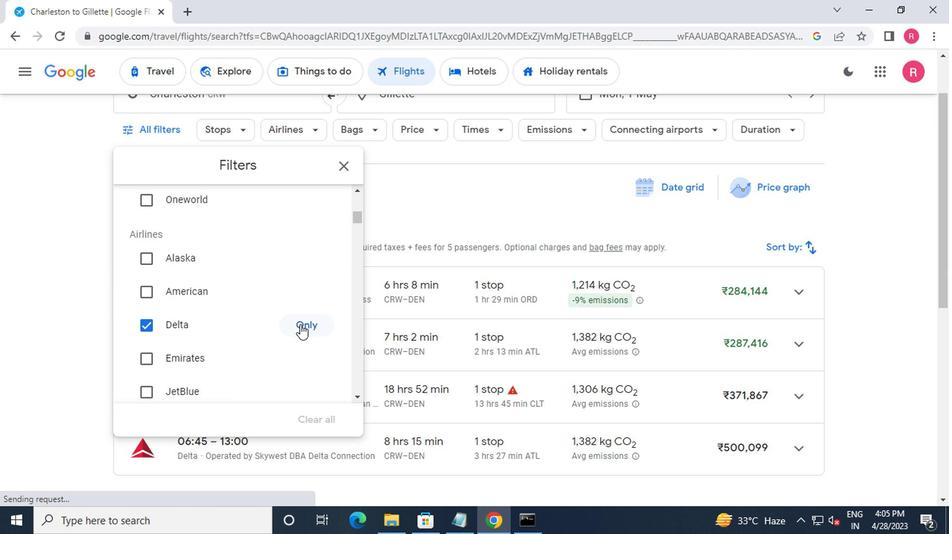 
Action: Mouse moved to (285, 335)
Screenshot: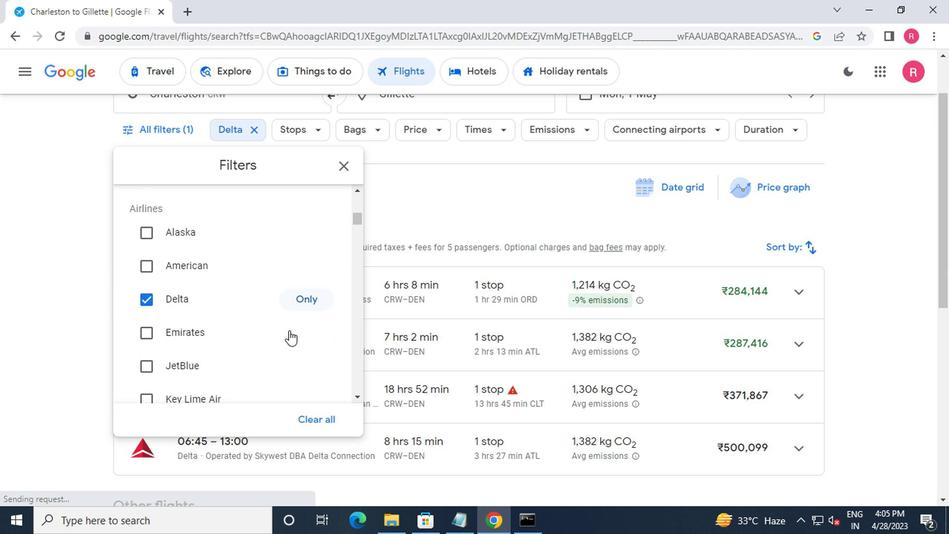 
Action: Mouse scrolled (285, 334) with delta (0, 0)
Screenshot: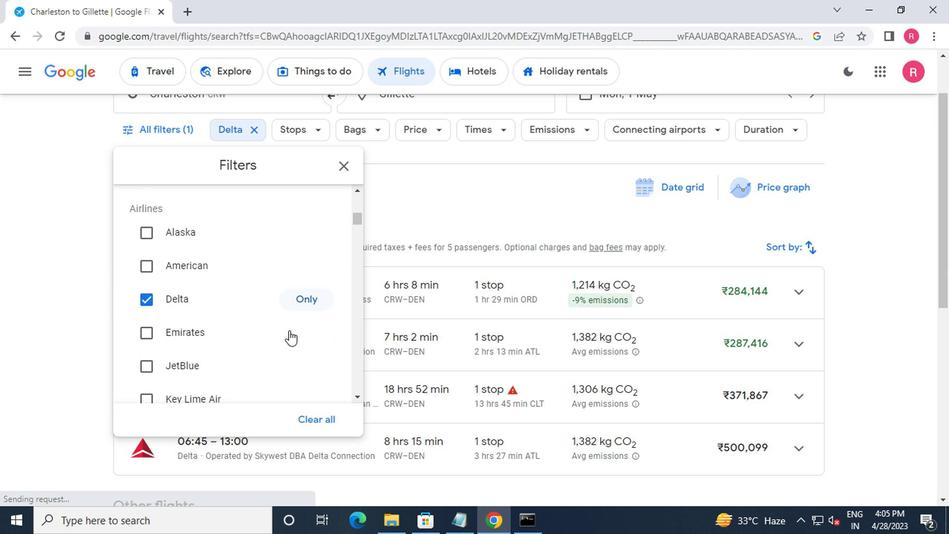 
Action: Mouse moved to (285, 338)
Screenshot: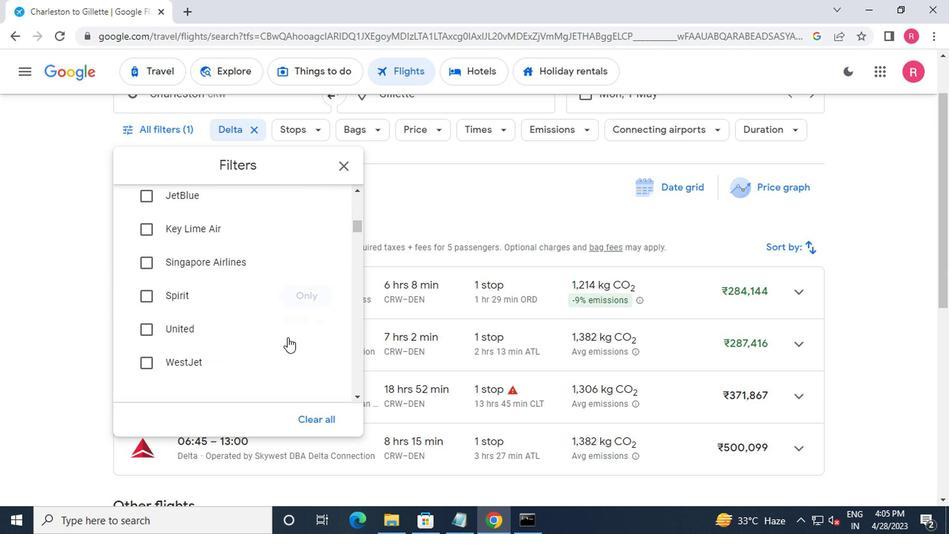 
Action: Mouse scrolled (285, 338) with delta (0, 0)
Screenshot: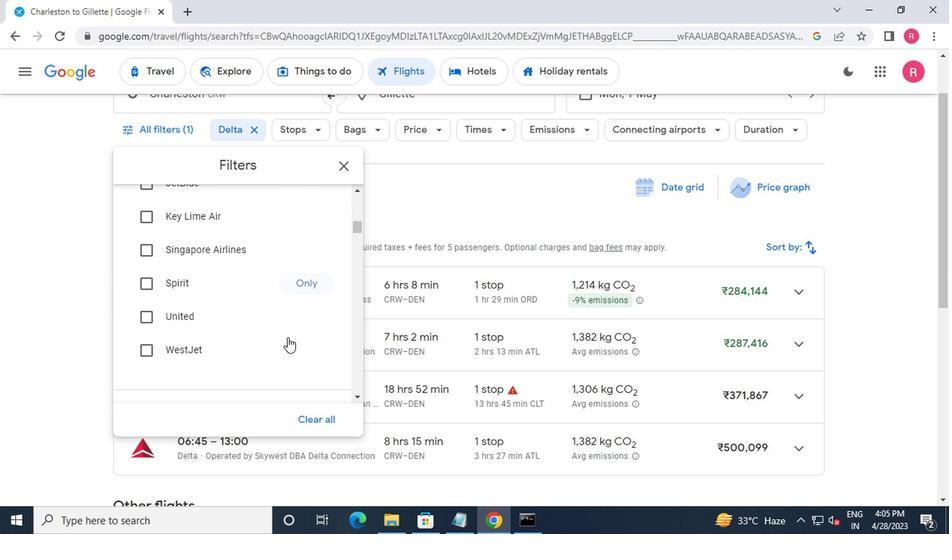 
Action: Mouse scrolled (285, 338) with delta (0, 0)
Screenshot: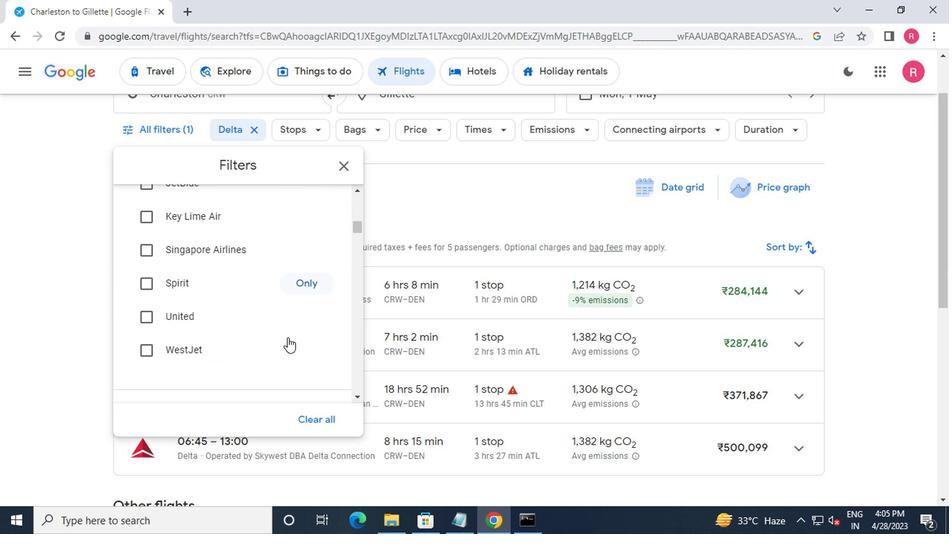 
Action: Mouse moved to (319, 347)
Screenshot: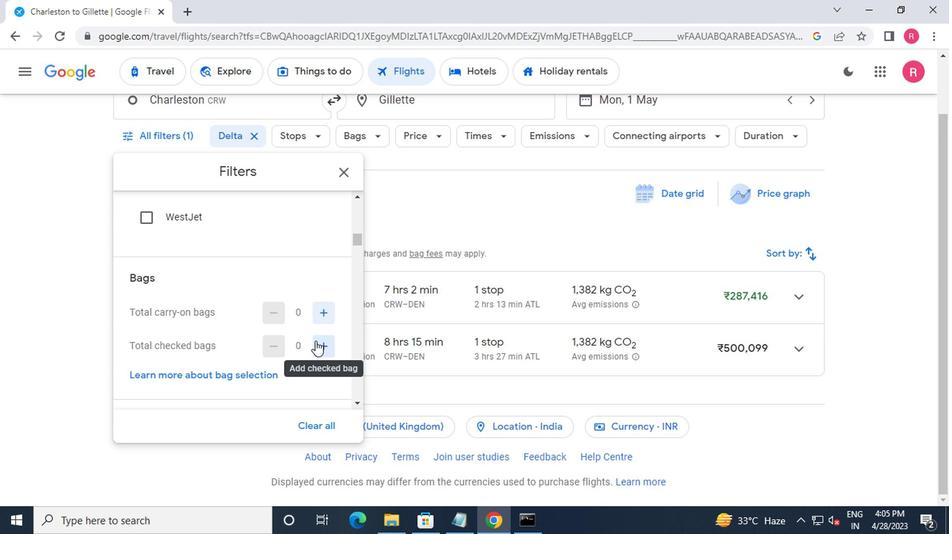 
Action: Mouse pressed left at (319, 347)
Screenshot: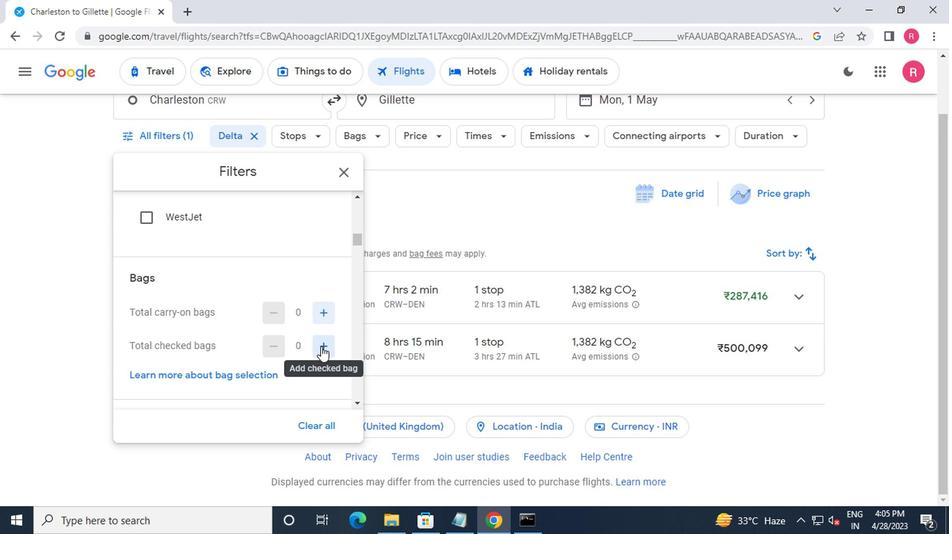 
Action: Mouse pressed left at (319, 347)
Screenshot: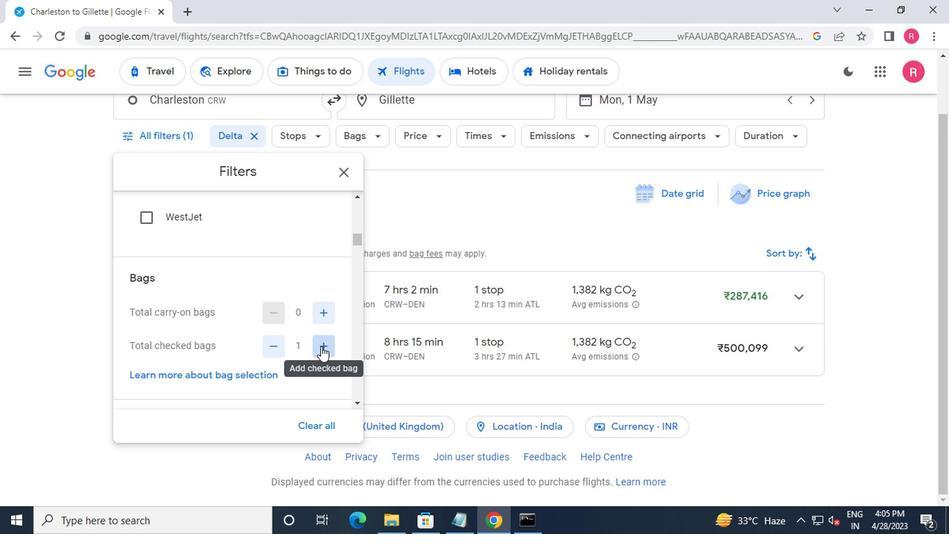 
Action: Mouse pressed left at (319, 347)
Screenshot: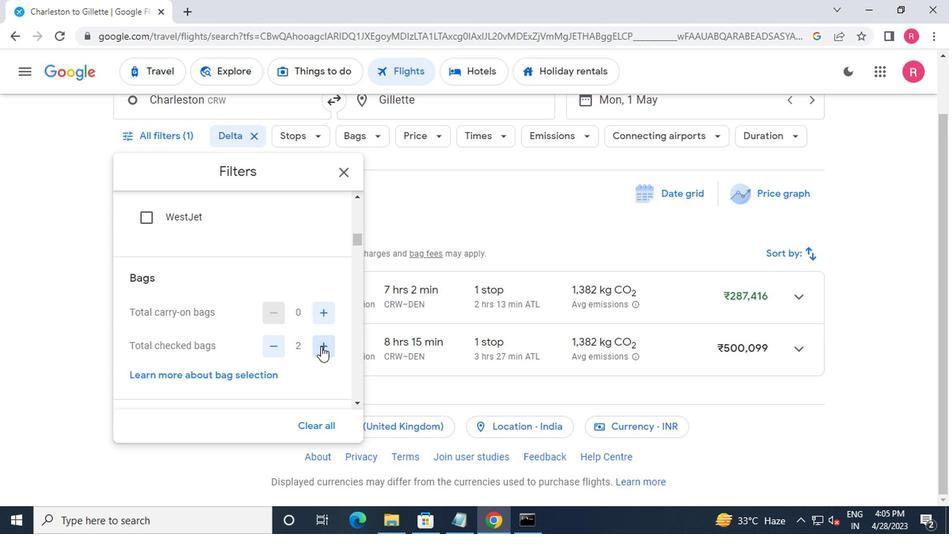 
Action: Mouse moved to (296, 351)
Screenshot: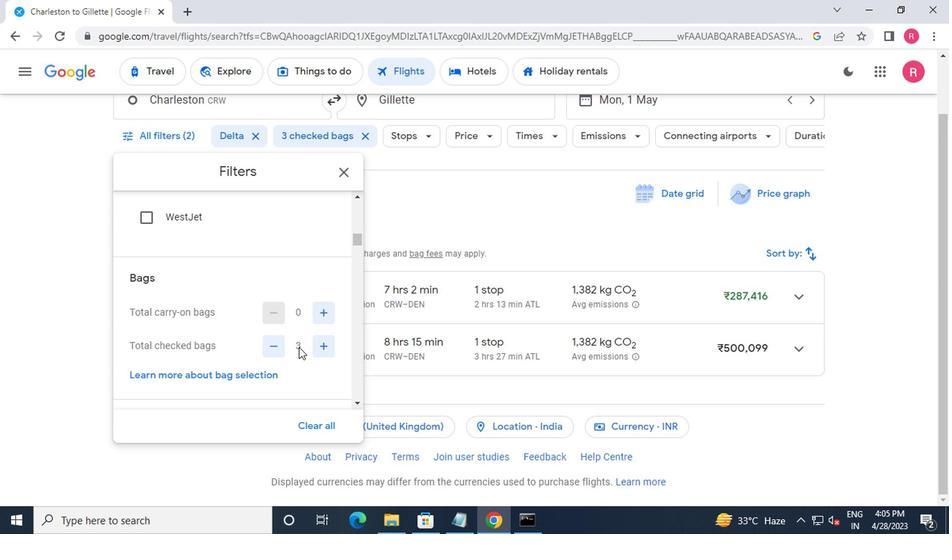 
Action: Mouse scrolled (296, 350) with delta (0, 0)
Screenshot: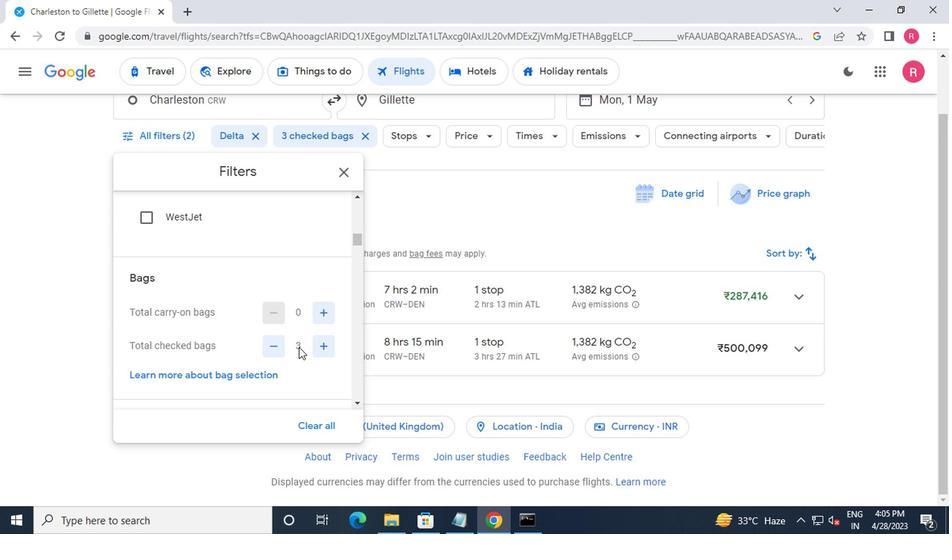 
Action: Mouse moved to (296, 353)
Screenshot: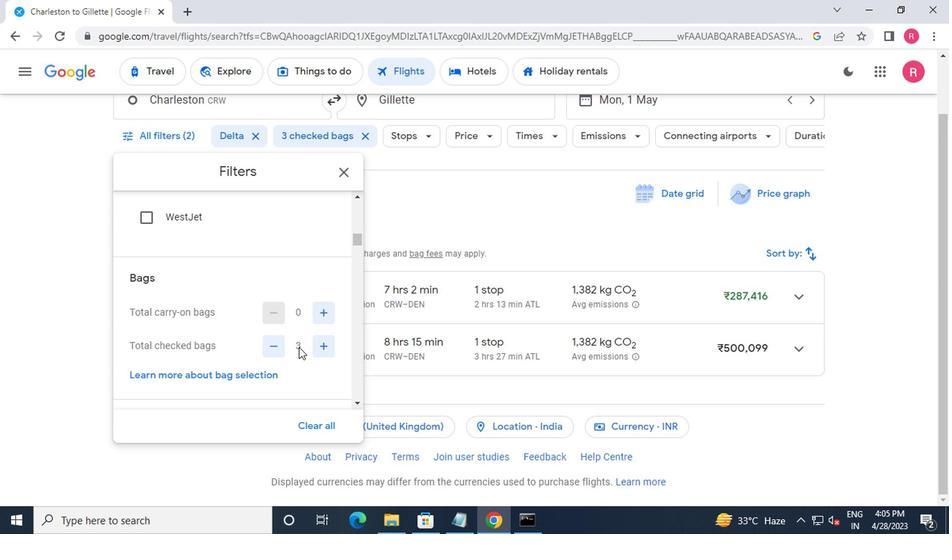 
Action: Mouse scrolled (296, 352) with delta (0, 0)
Screenshot: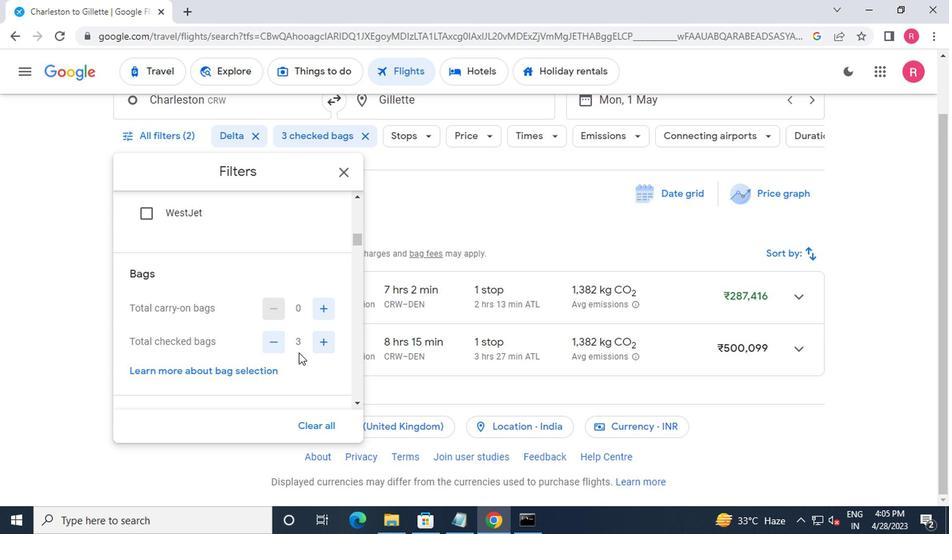 
Action: Mouse moved to (322, 345)
Screenshot: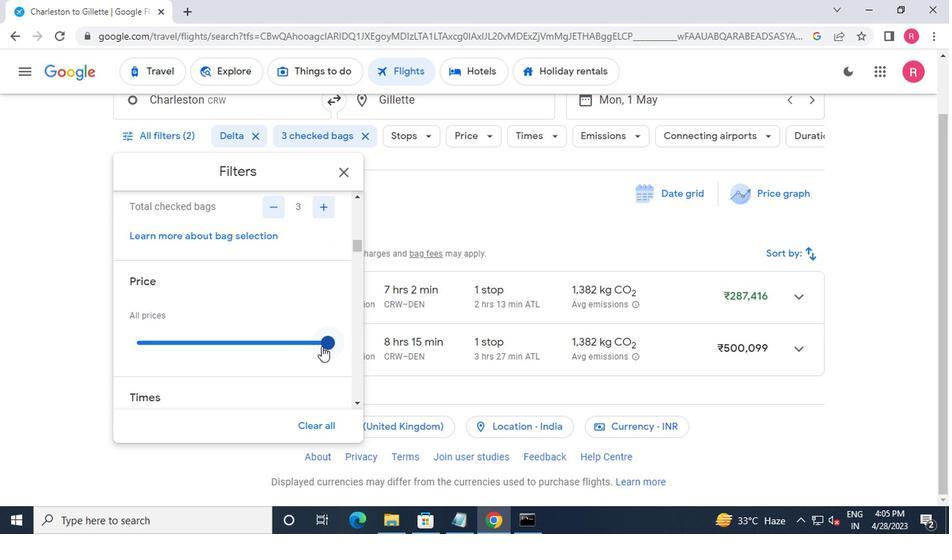 
Action: Mouse pressed left at (322, 345)
Screenshot: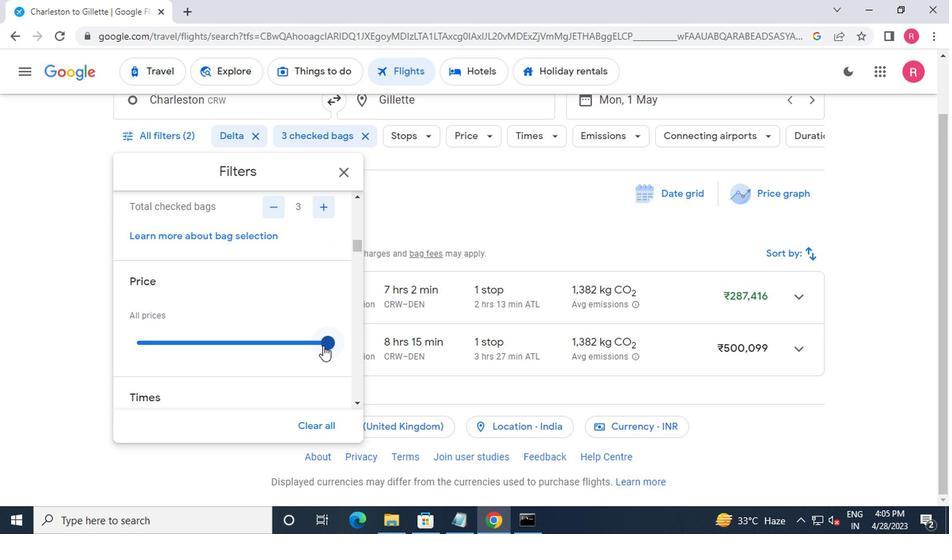 
Action: Mouse moved to (199, 369)
Screenshot: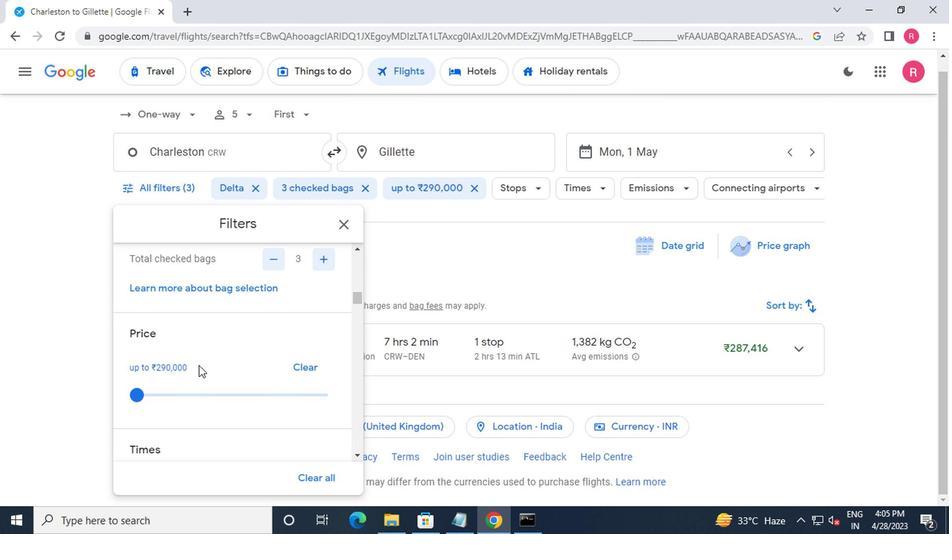 
Action: Mouse scrolled (199, 368) with delta (0, 0)
Screenshot: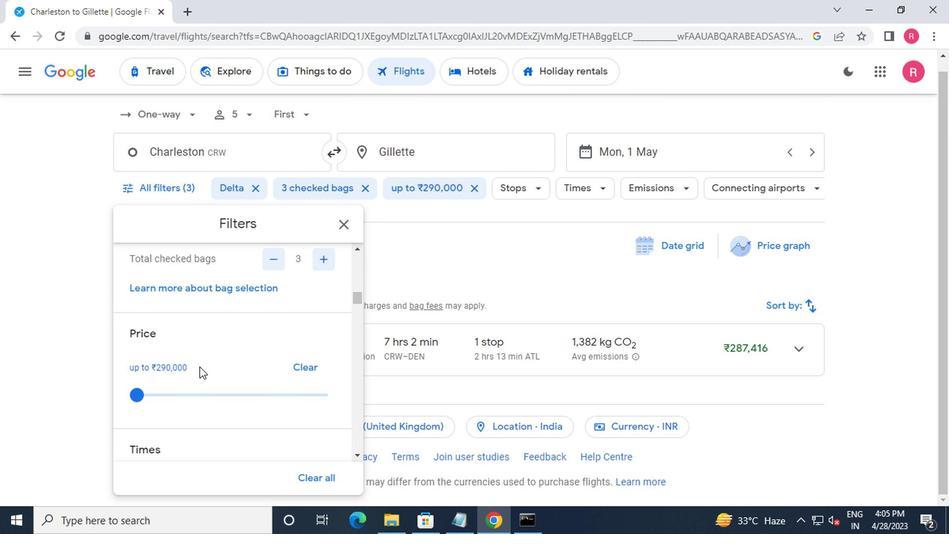 
Action: Mouse moved to (201, 372)
Screenshot: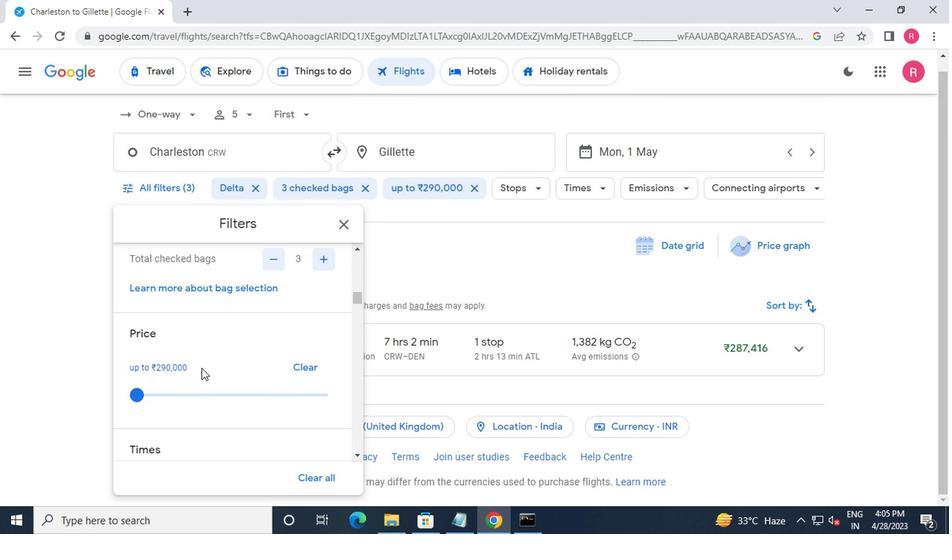 
Action: Mouse scrolled (201, 371) with delta (0, 0)
Screenshot: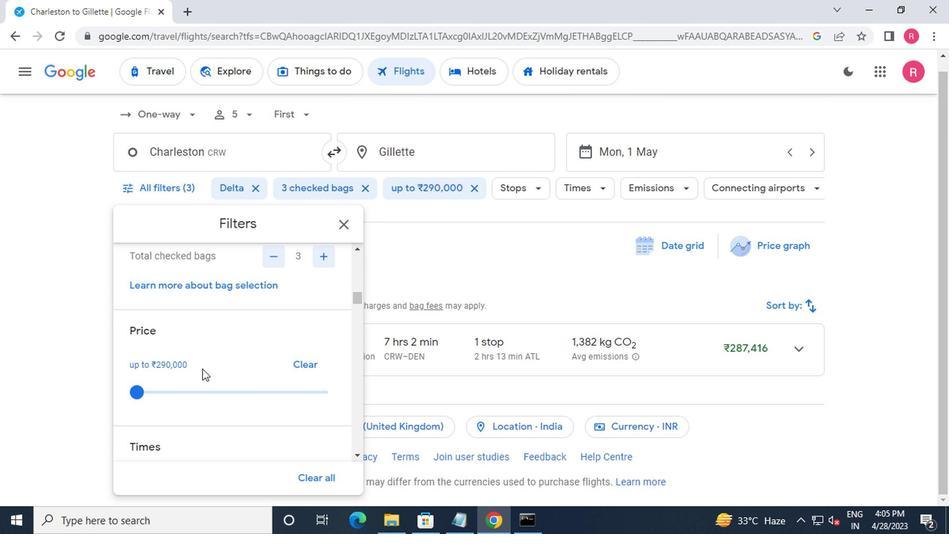 
Action: Mouse moved to (143, 415)
Screenshot: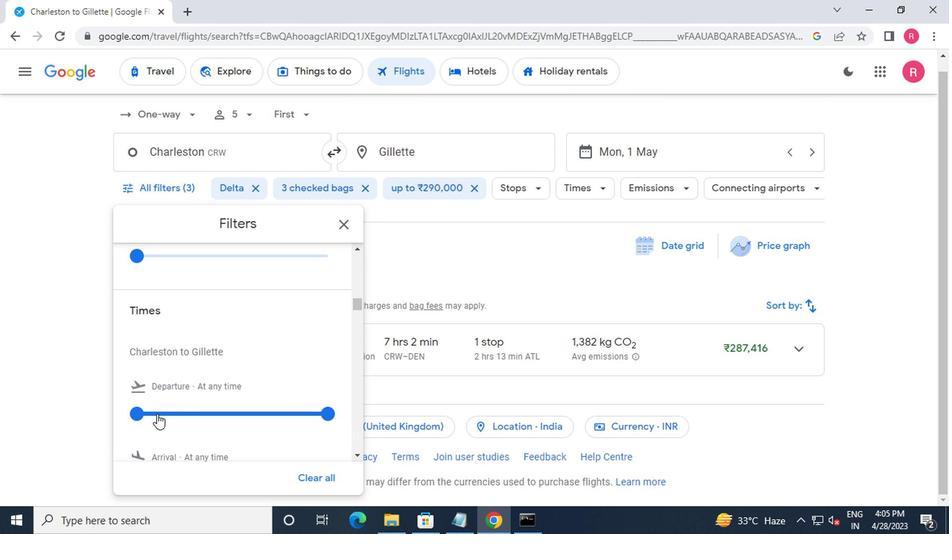 
Action: Mouse pressed left at (143, 415)
Screenshot: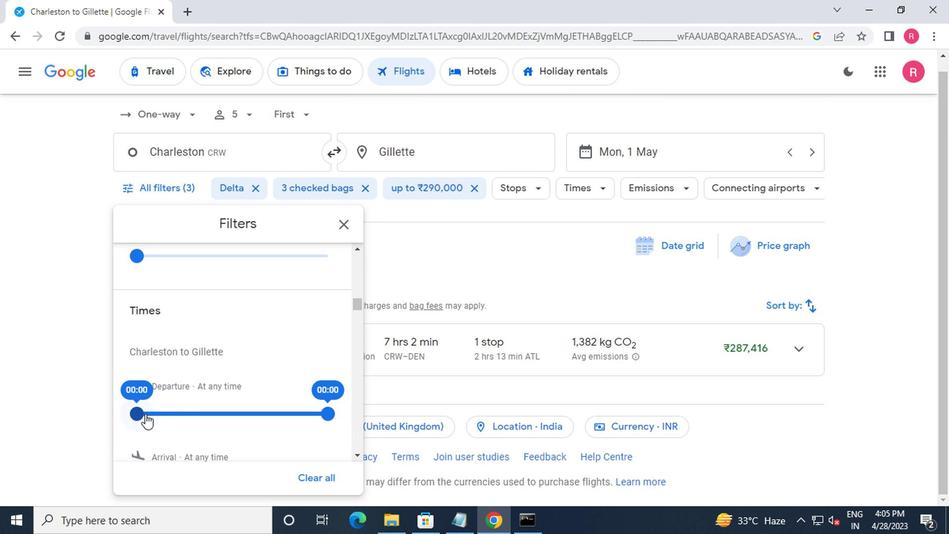 
Action: Mouse moved to (321, 412)
Screenshot: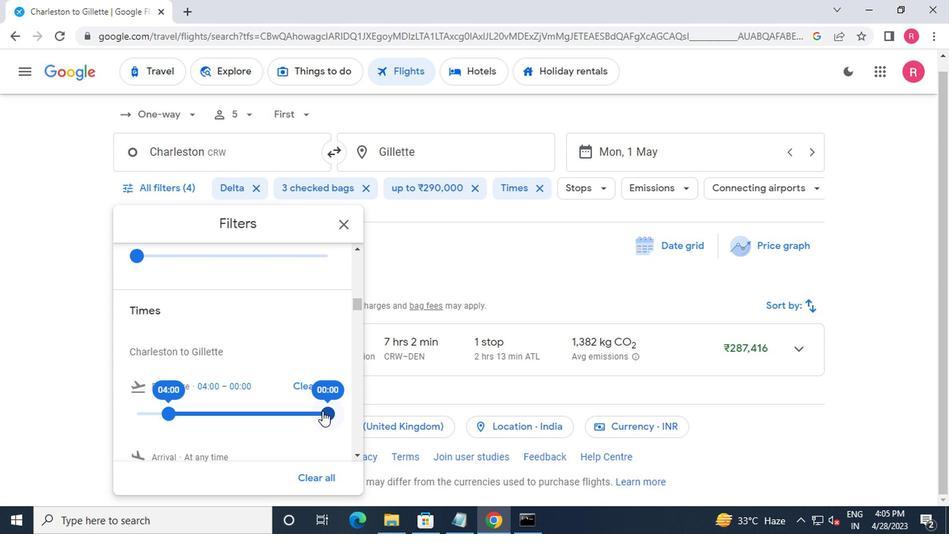 
Action: Mouse pressed left at (321, 412)
Screenshot: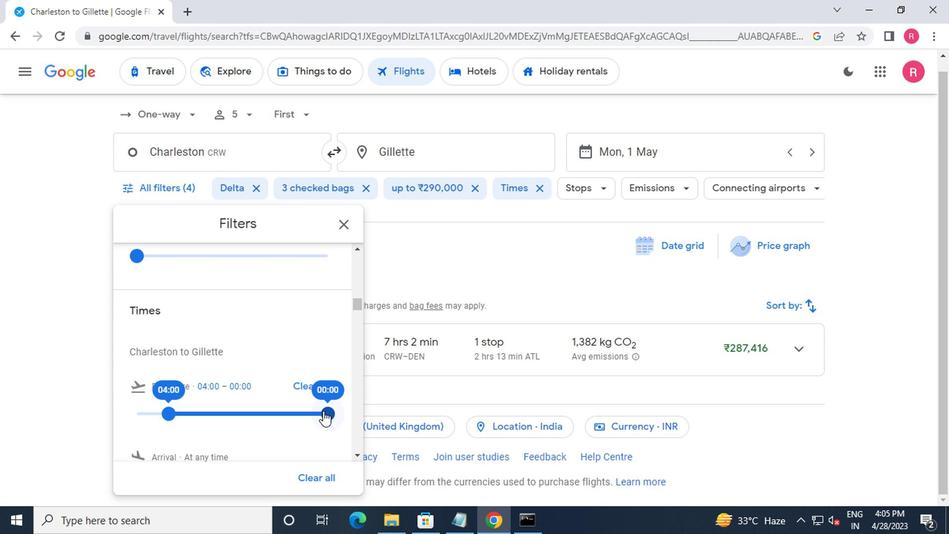 
Action: Mouse moved to (346, 224)
Screenshot: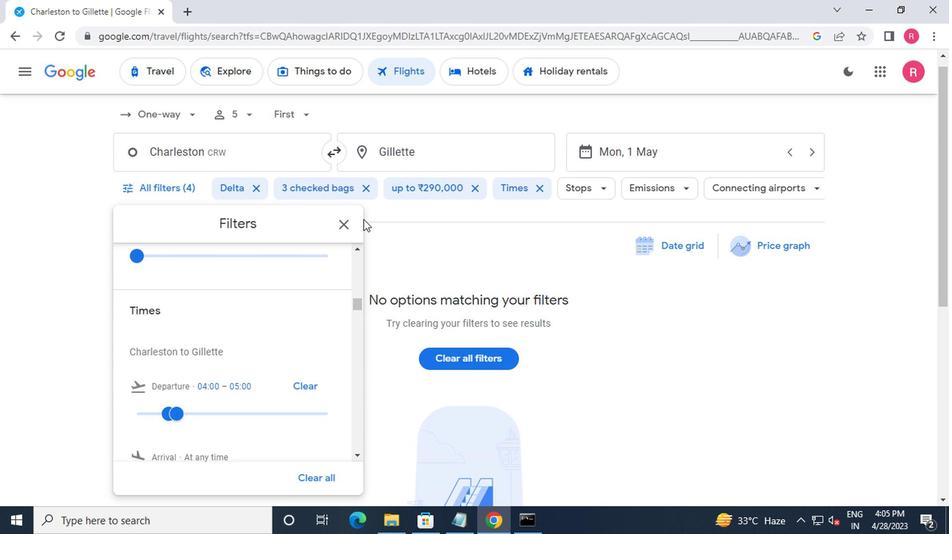 
Action: Mouse pressed left at (346, 224)
Screenshot: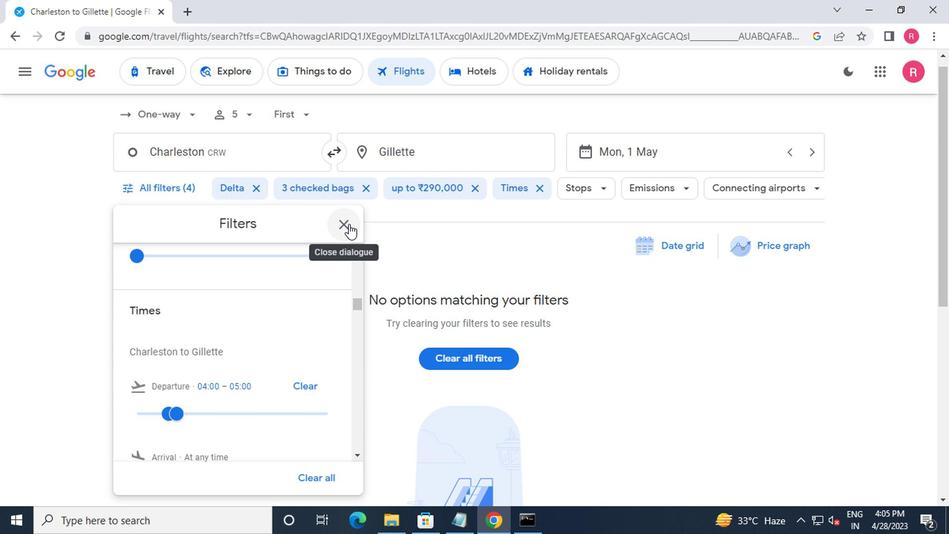 
